 Task: Search one way flight ticket for 5 adults, 1 child, 2 infants in seat and 1 infant on lap in business from Atlanta: Hartsfield-jackson Atlanta International Airport to Fort Wayne: Fort Wayne International Airport on 5-4-2023. Choice of flights is United. Number of bags: 2 checked bags. Price is upto 71000. Outbound departure time preference is 13:45.
Action: Mouse moved to (316, 289)
Screenshot: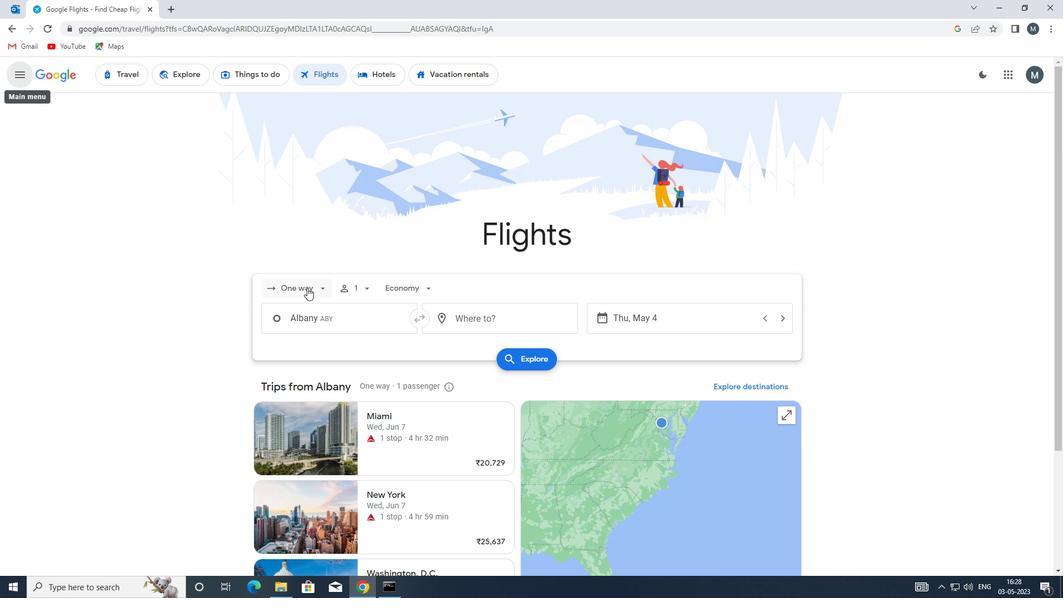 
Action: Mouse pressed left at (316, 289)
Screenshot: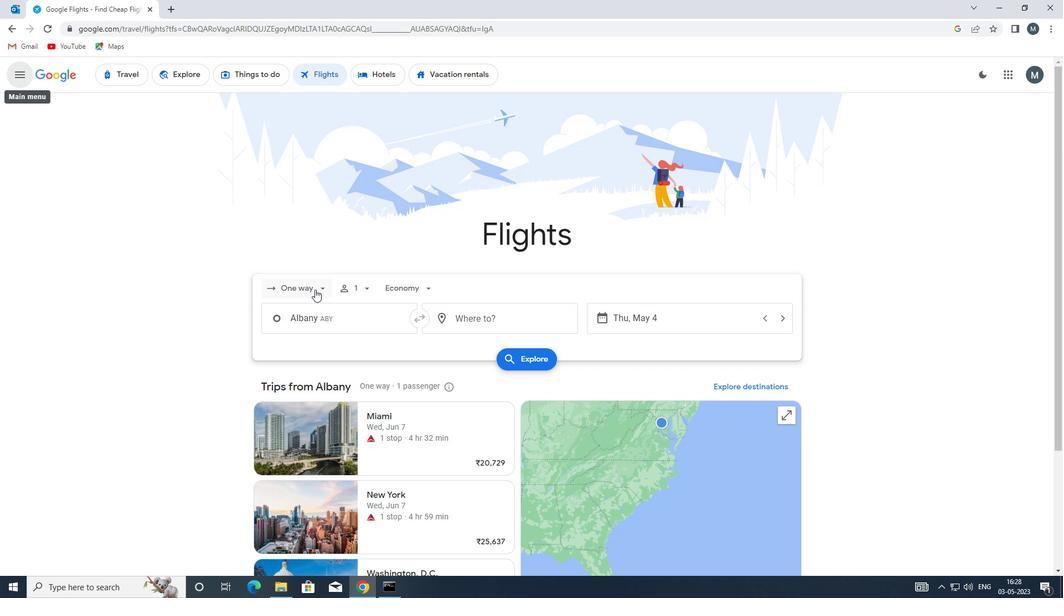 
Action: Mouse moved to (321, 335)
Screenshot: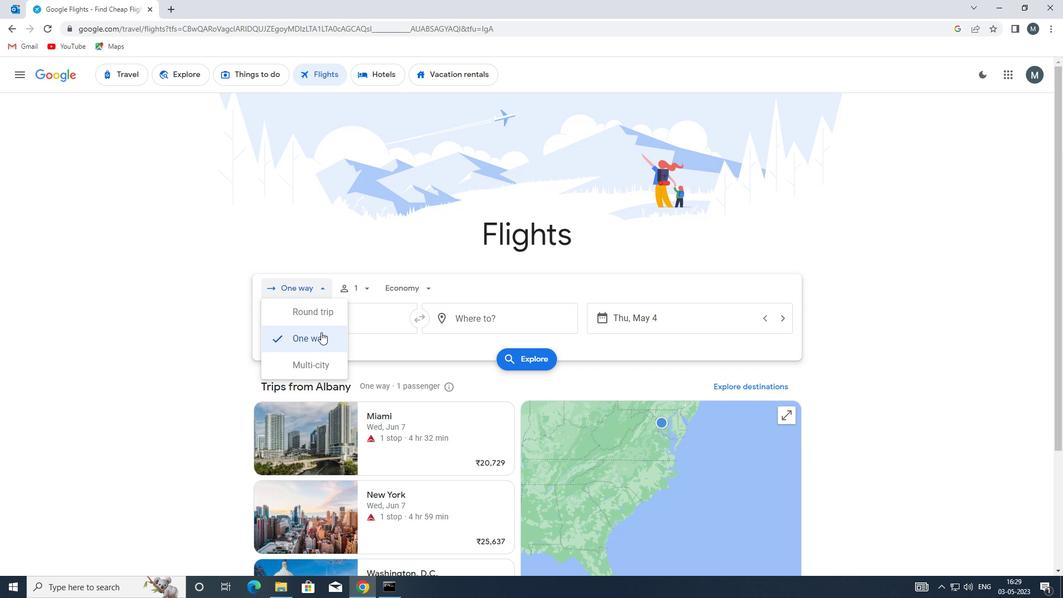 
Action: Mouse pressed left at (321, 335)
Screenshot: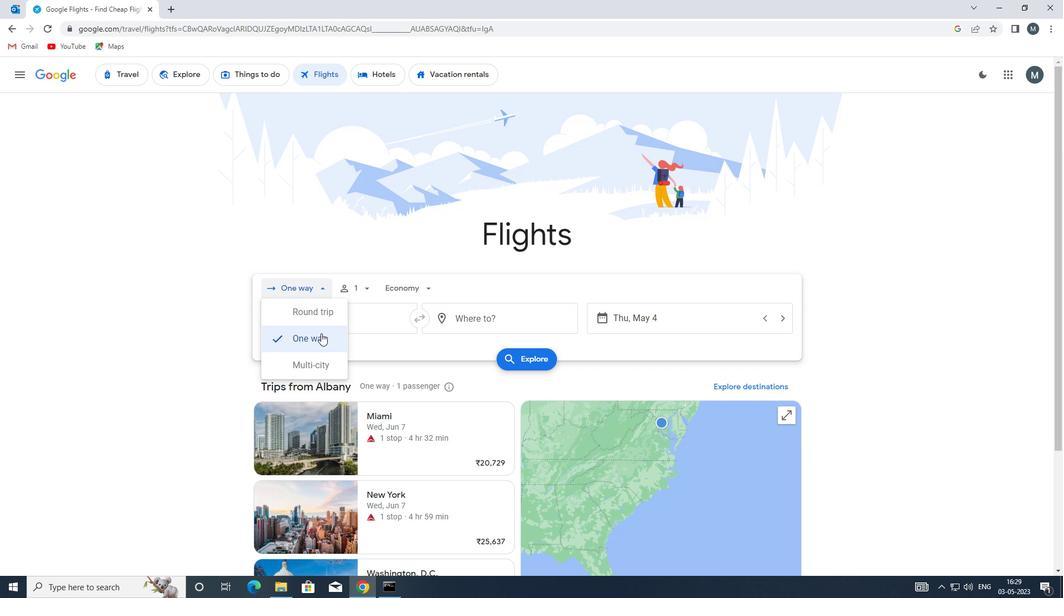 
Action: Mouse moved to (361, 291)
Screenshot: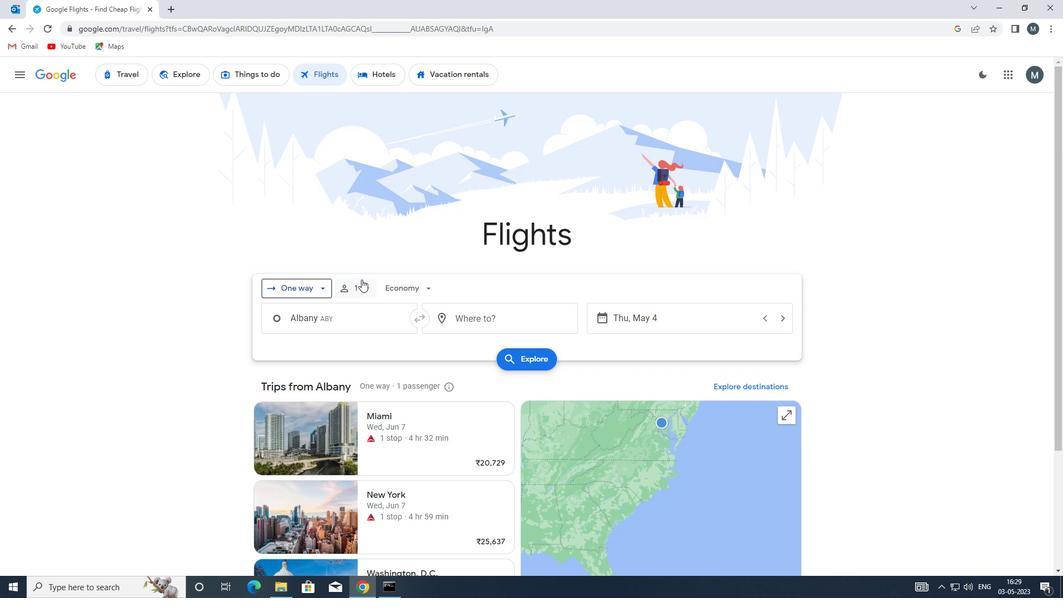 
Action: Mouse pressed left at (361, 291)
Screenshot: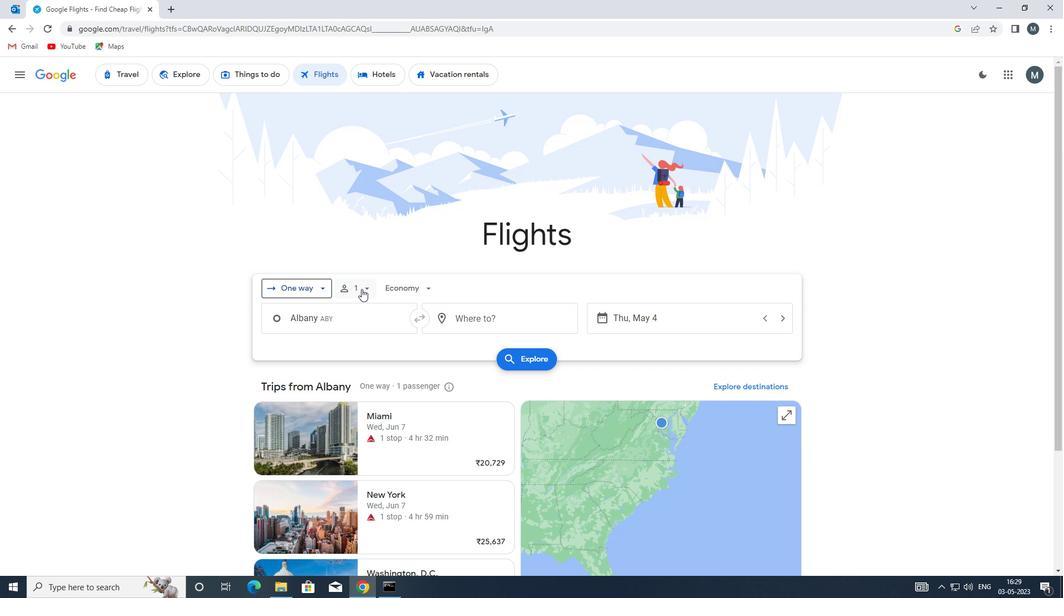 
Action: Mouse moved to (446, 314)
Screenshot: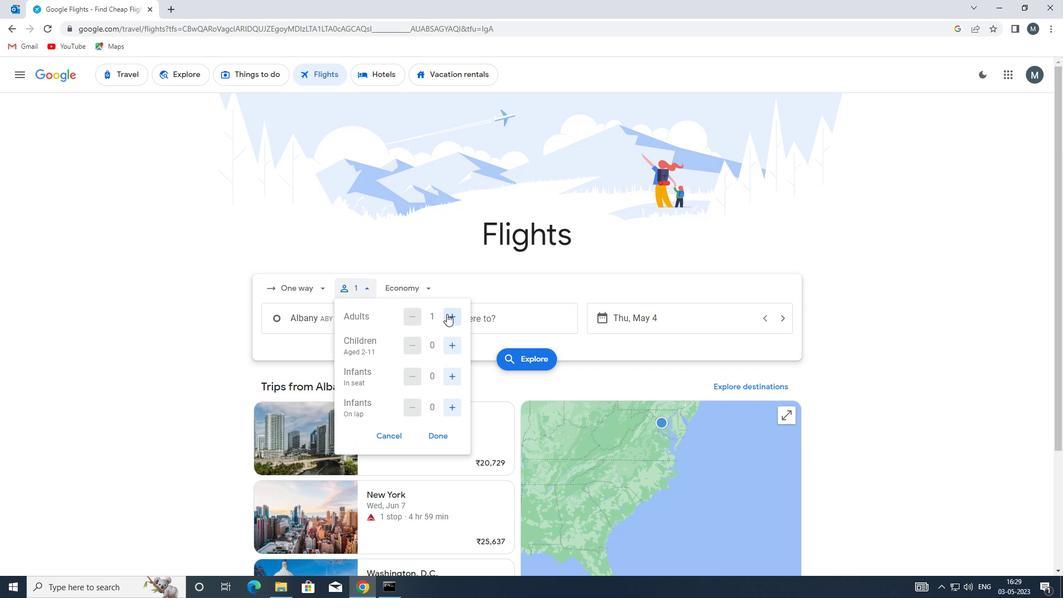 
Action: Mouse pressed left at (446, 314)
Screenshot: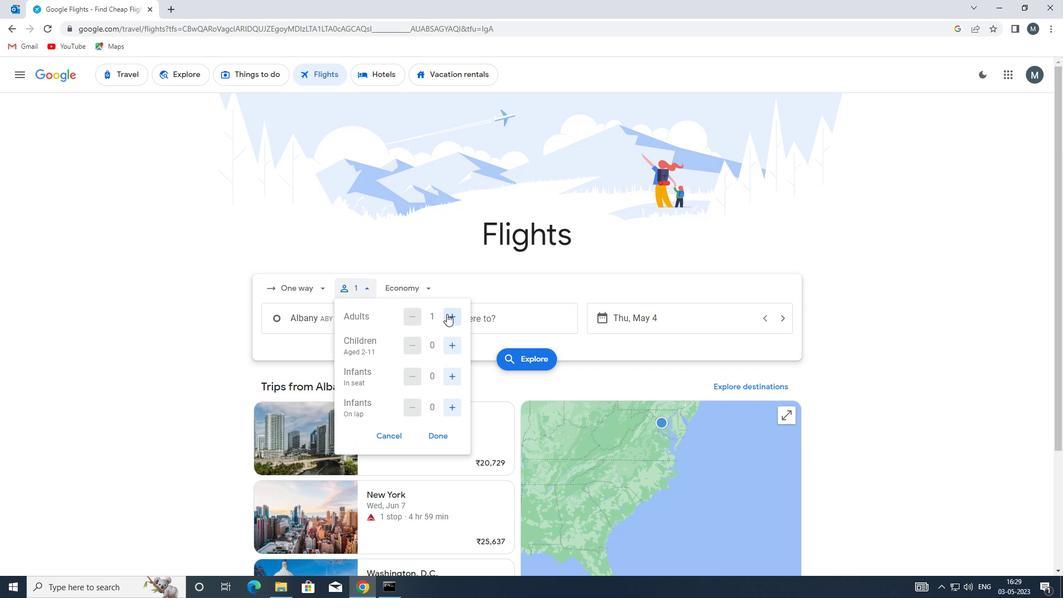 
Action: Mouse moved to (449, 316)
Screenshot: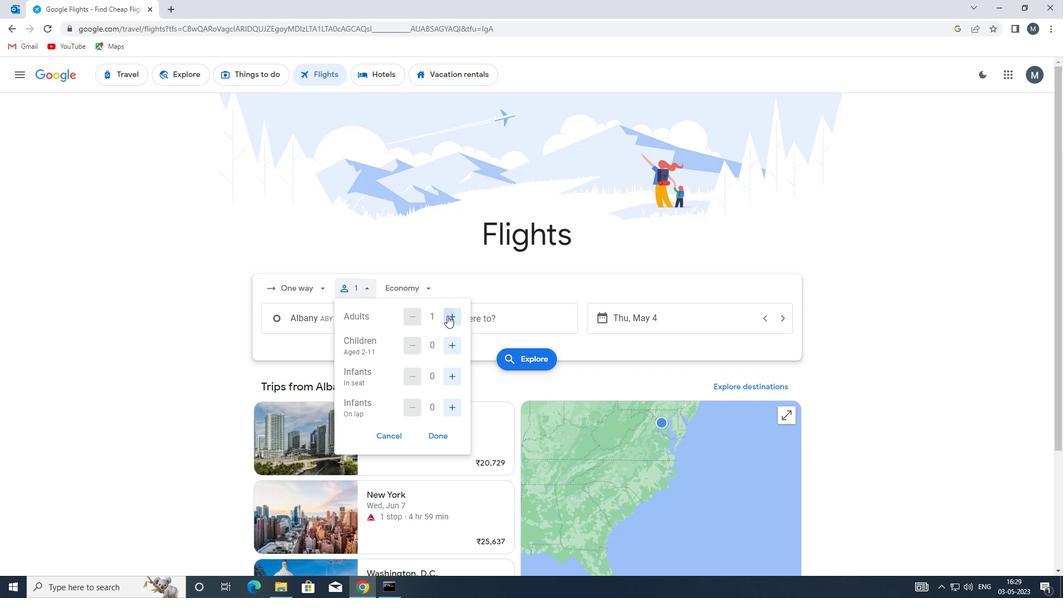 
Action: Mouse pressed left at (449, 316)
Screenshot: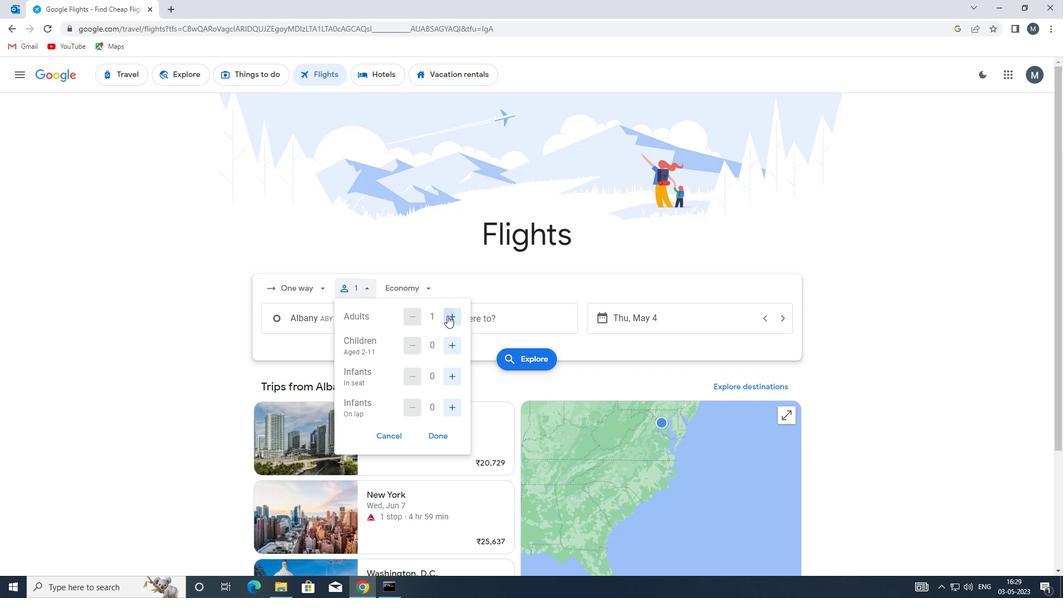 
Action: Mouse moved to (450, 317)
Screenshot: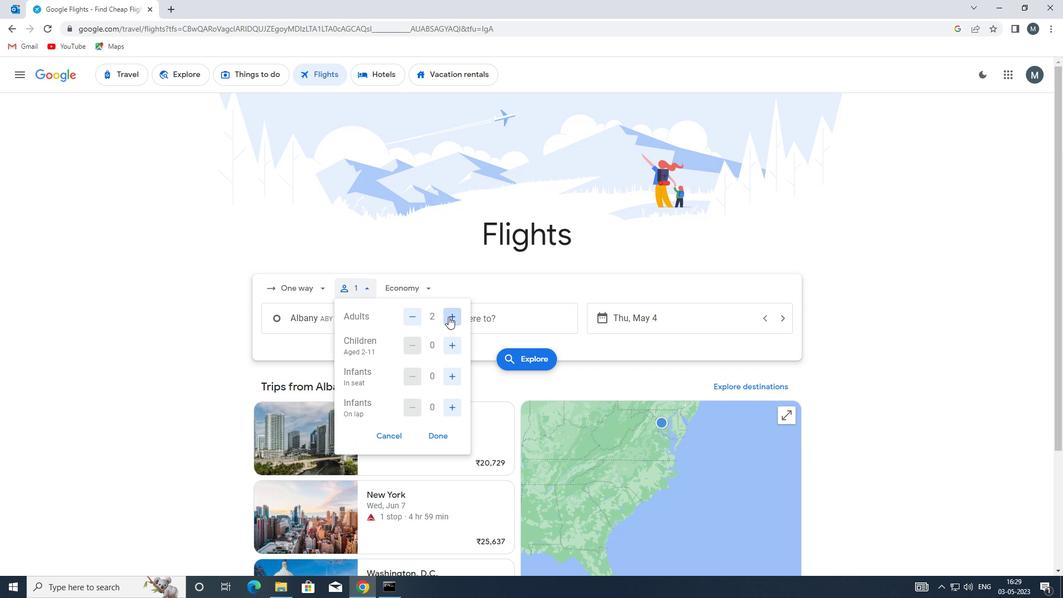 
Action: Mouse pressed left at (450, 317)
Screenshot: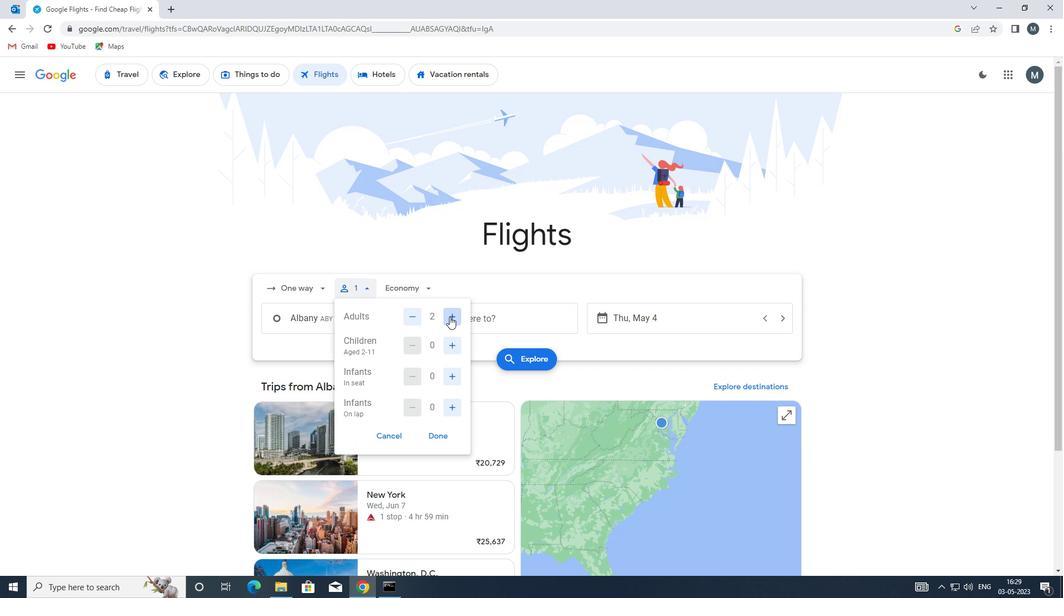 
Action: Mouse moved to (453, 317)
Screenshot: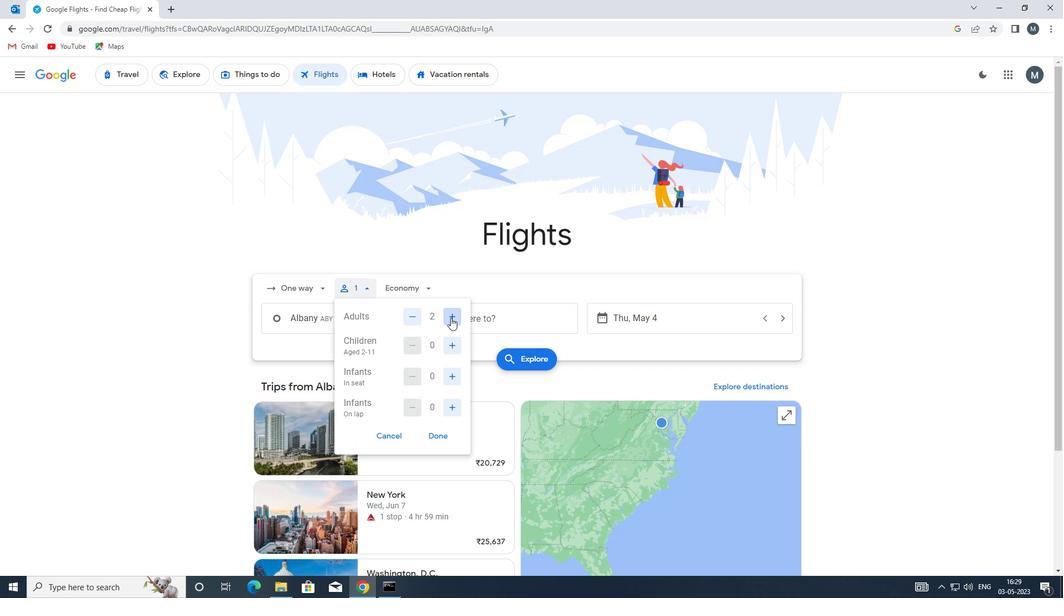 
Action: Mouse pressed left at (453, 317)
Screenshot: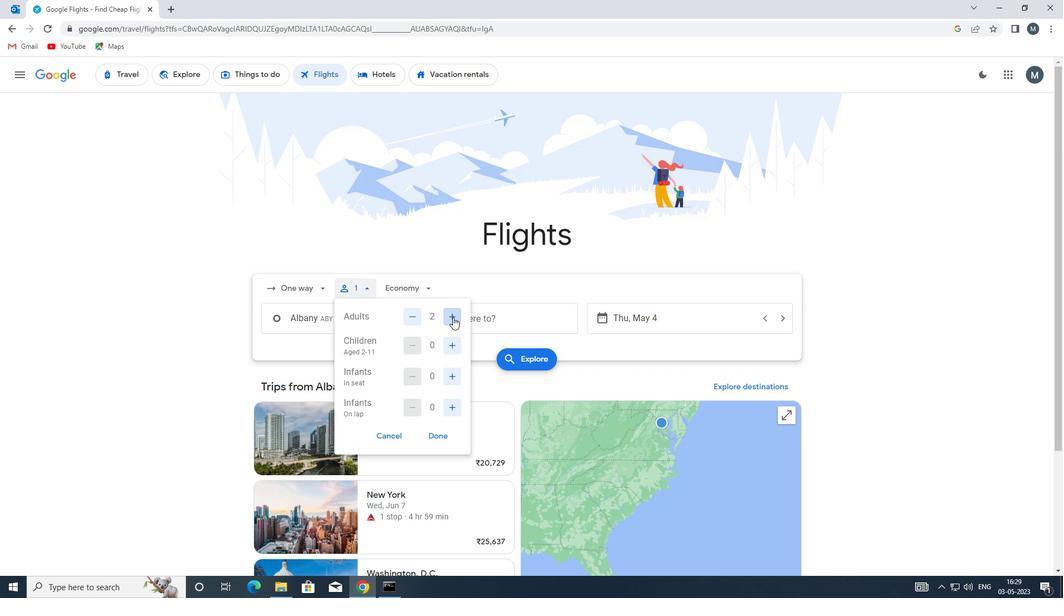 
Action: Mouse moved to (451, 345)
Screenshot: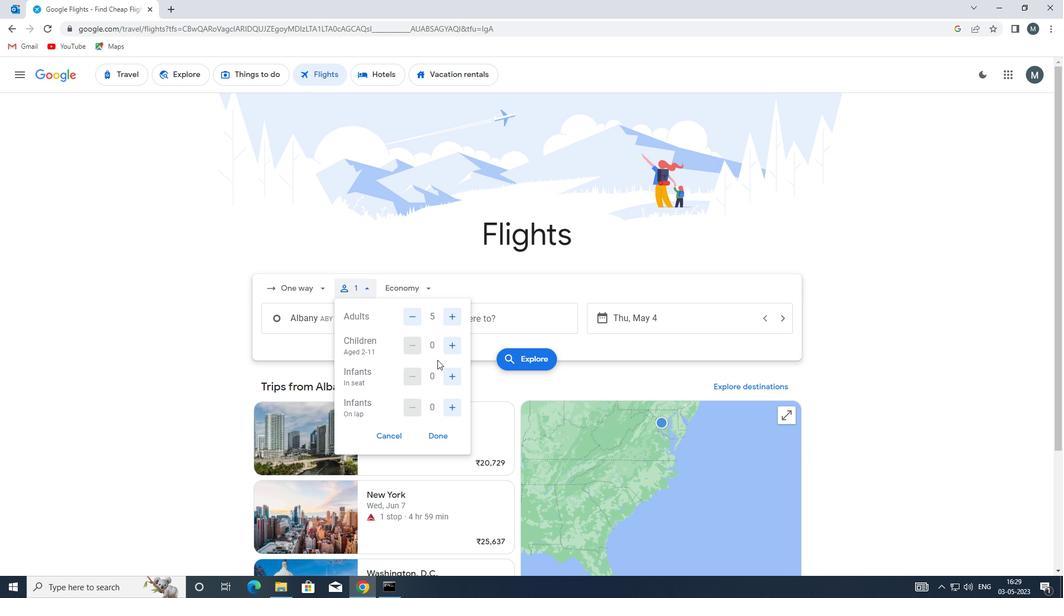 
Action: Mouse pressed left at (451, 345)
Screenshot: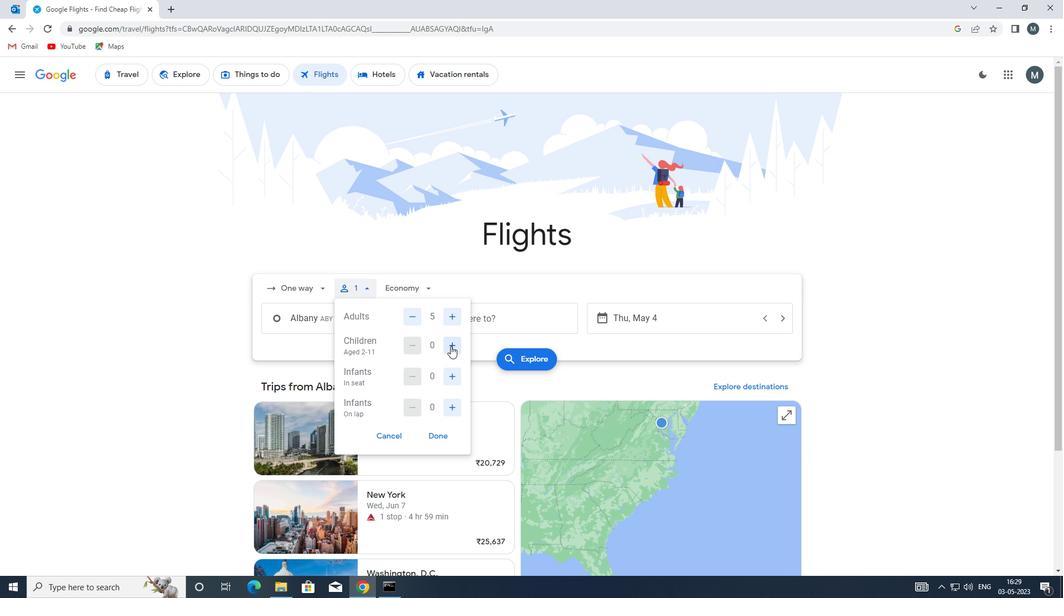 
Action: Mouse moved to (457, 375)
Screenshot: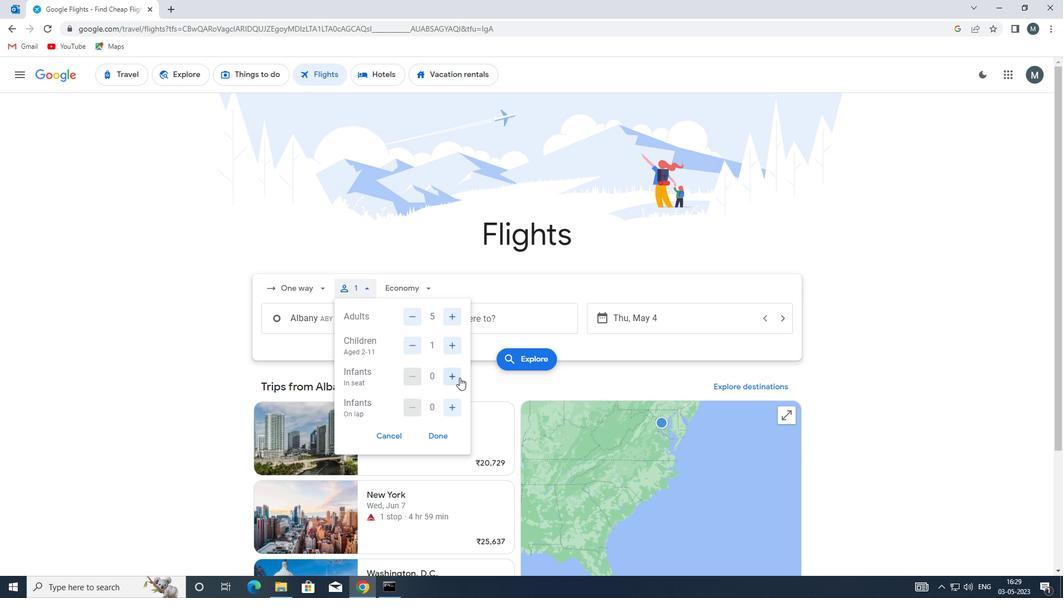 
Action: Mouse pressed left at (457, 375)
Screenshot: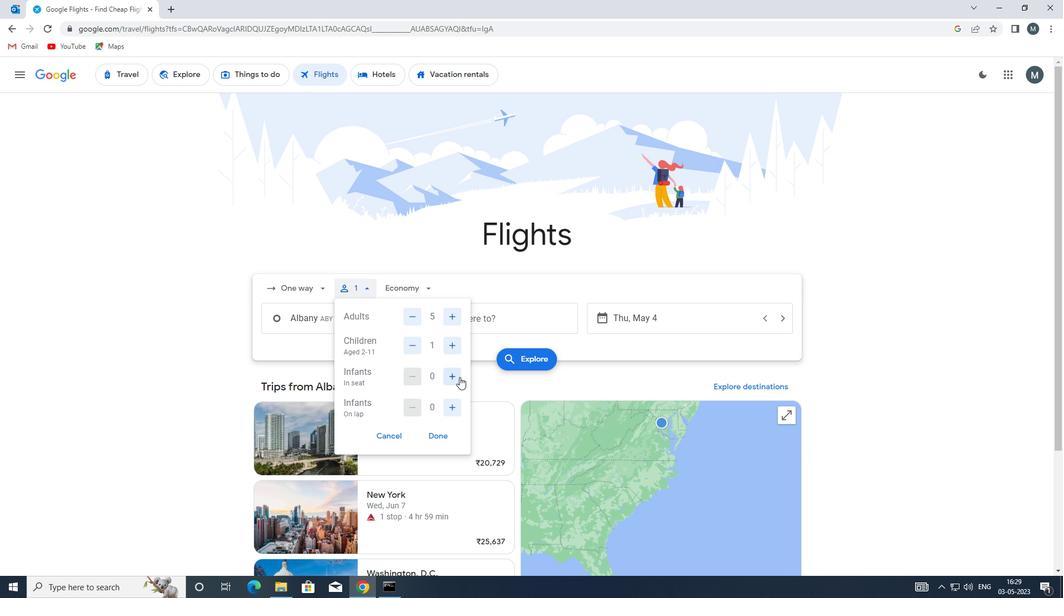 
Action: Mouse pressed left at (457, 375)
Screenshot: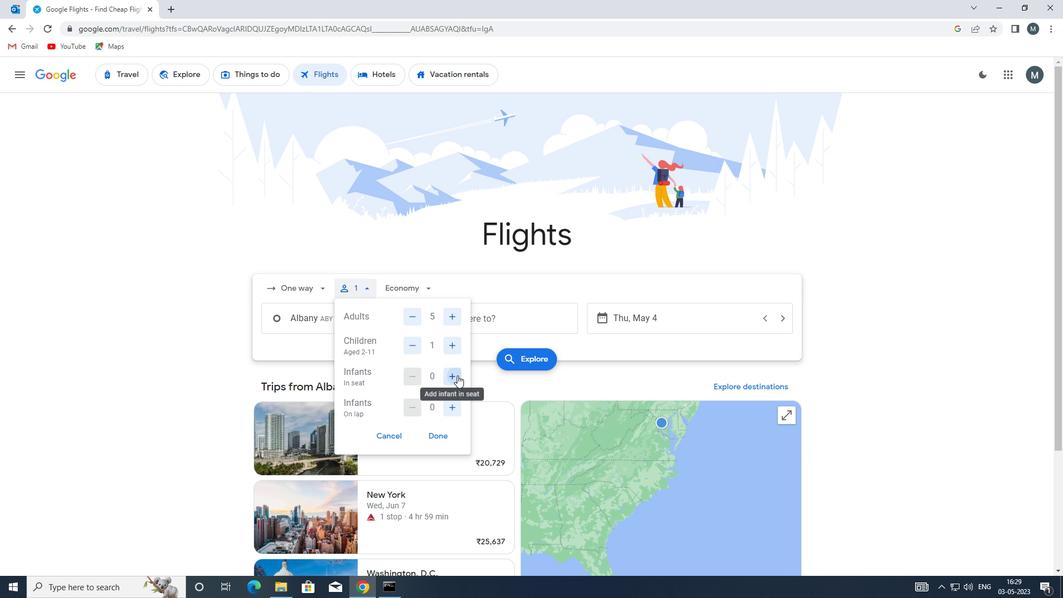 
Action: Mouse moved to (453, 404)
Screenshot: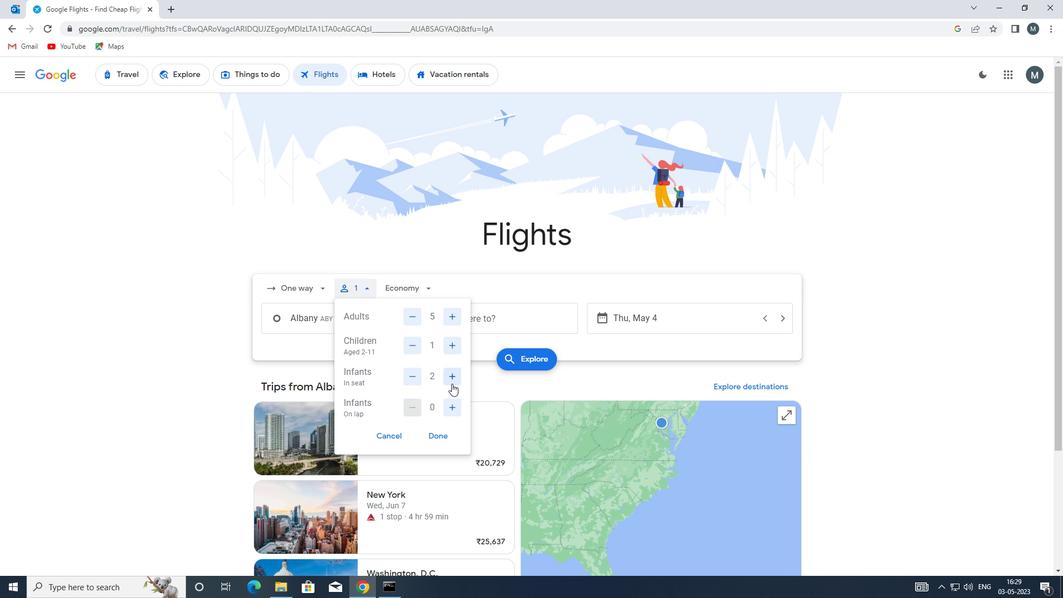 
Action: Mouse pressed left at (453, 404)
Screenshot: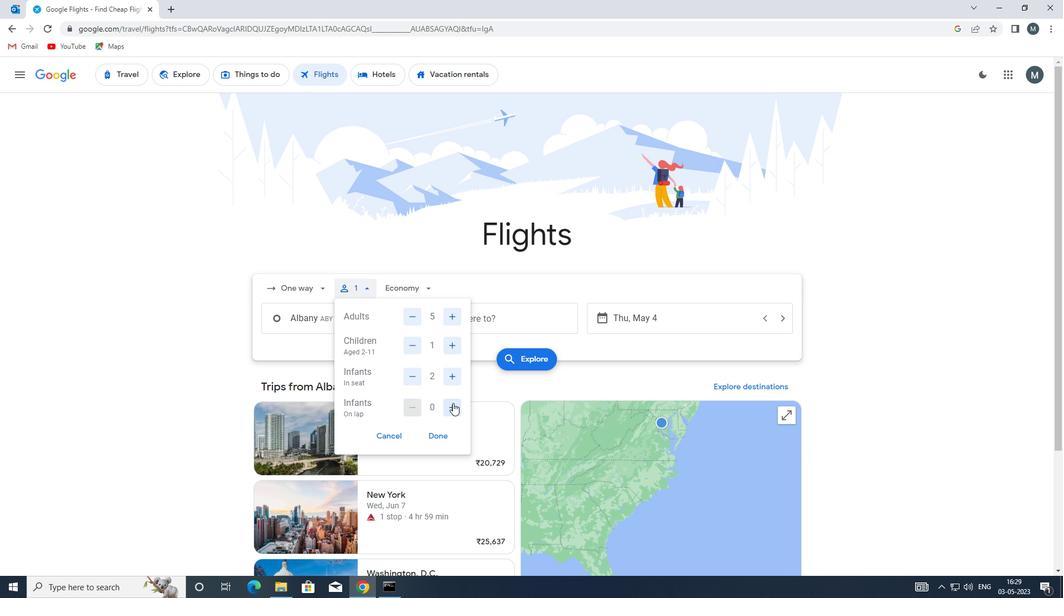 
Action: Mouse moved to (435, 438)
Screenshot: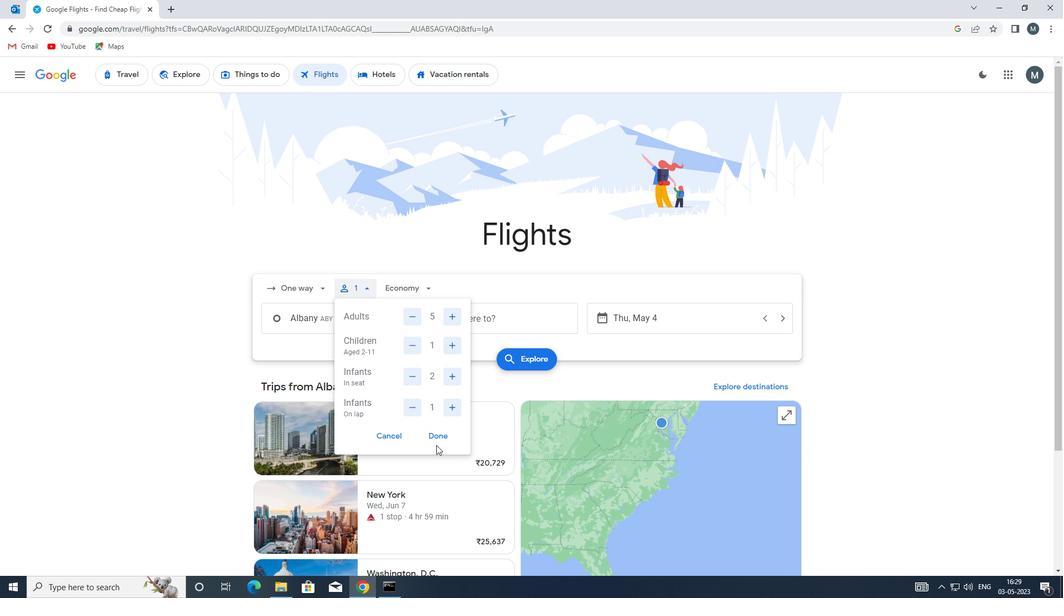 
Action: Mouse pressed left at (435, 438)
Screenshot: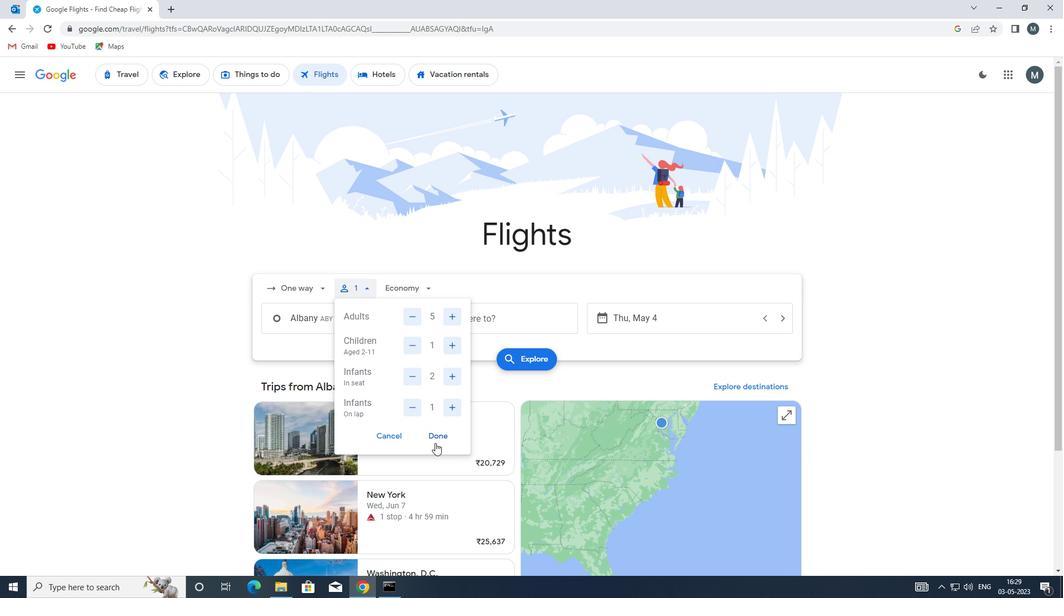 
Action: Mouse moved to (425, 286)
Screenshot: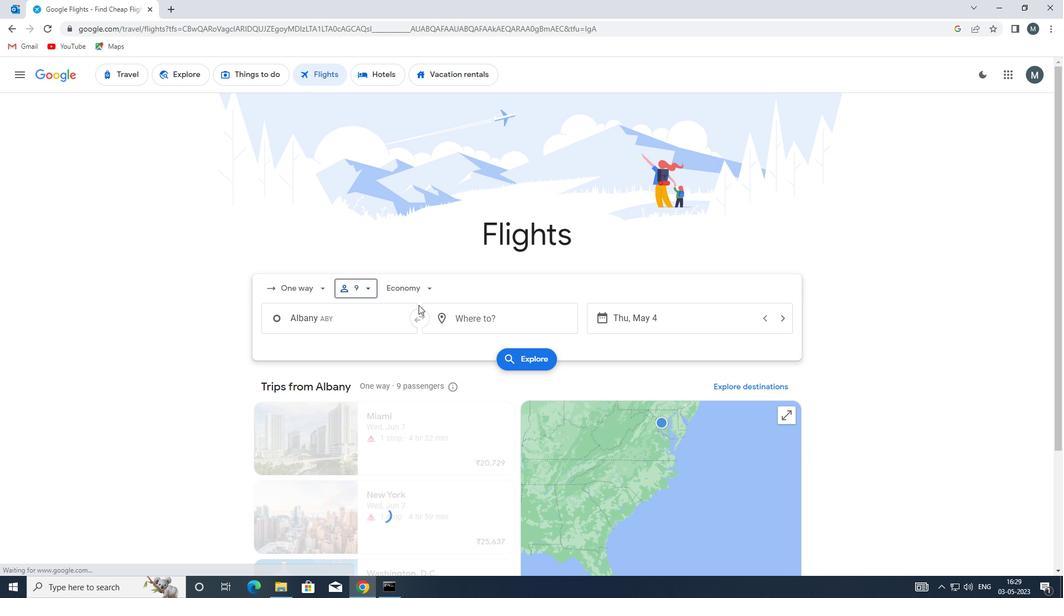 
Action: Mouse pressed left at (425, 286)
Screenshot: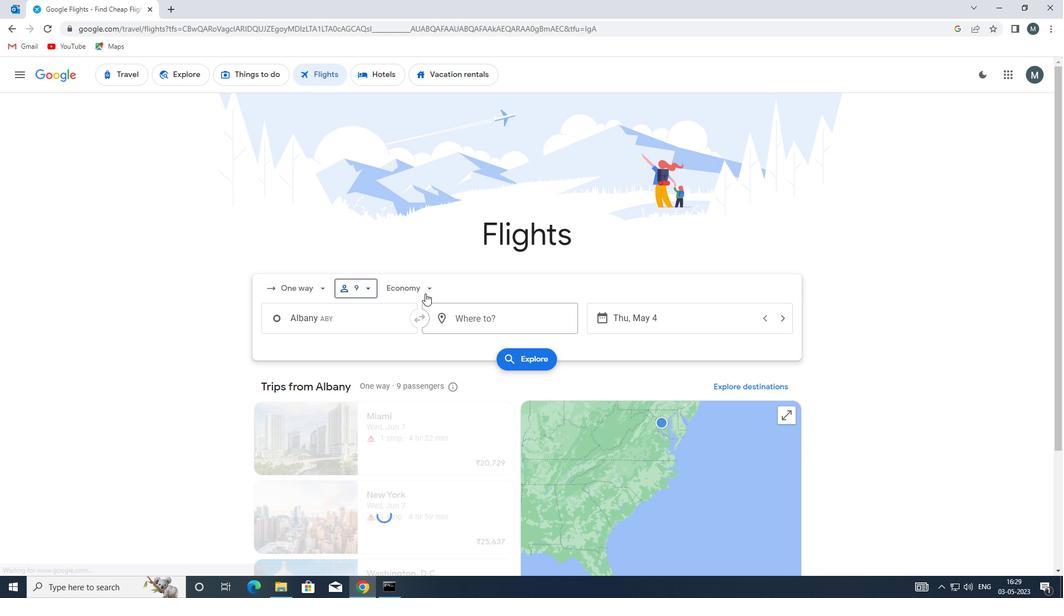 
Action: Mouse moved to (430, 367)
Screenshot: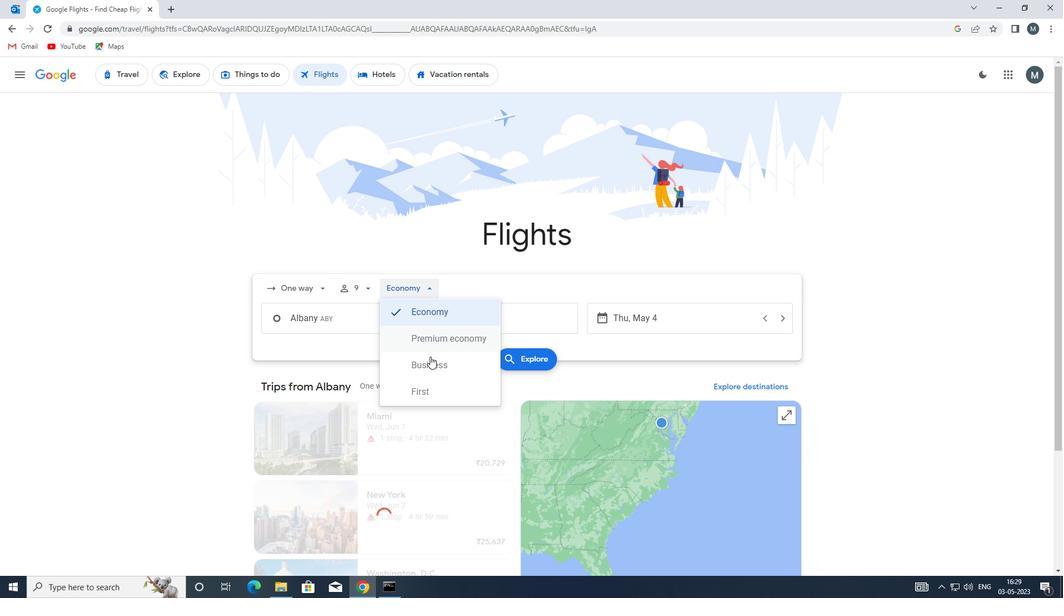 
Action: Mouse pressed left at (430, 367)
Screenshot: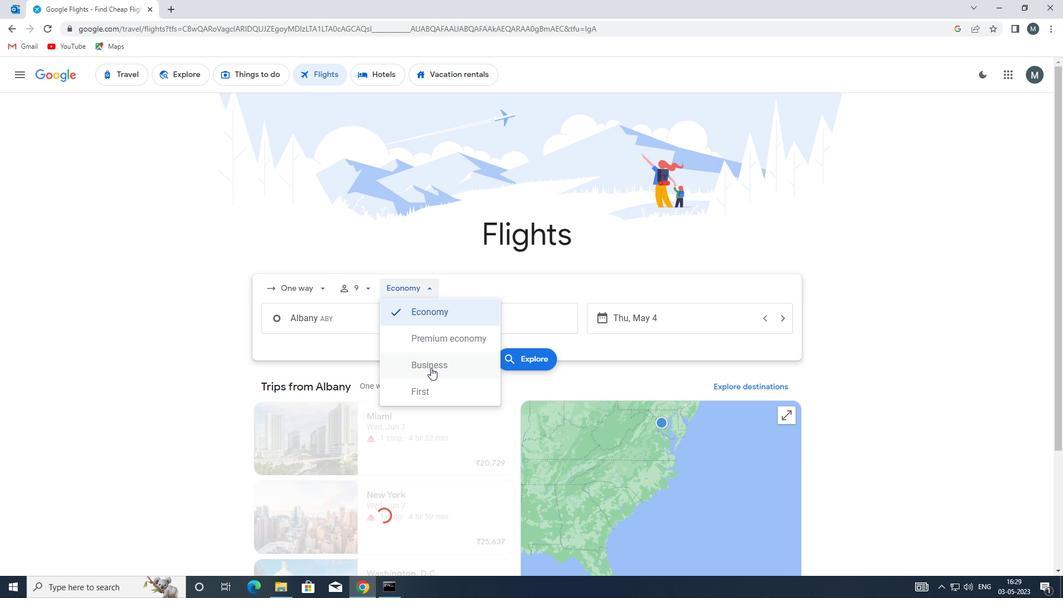 
Action: Mouse moved to (357, 322)
Screenshot: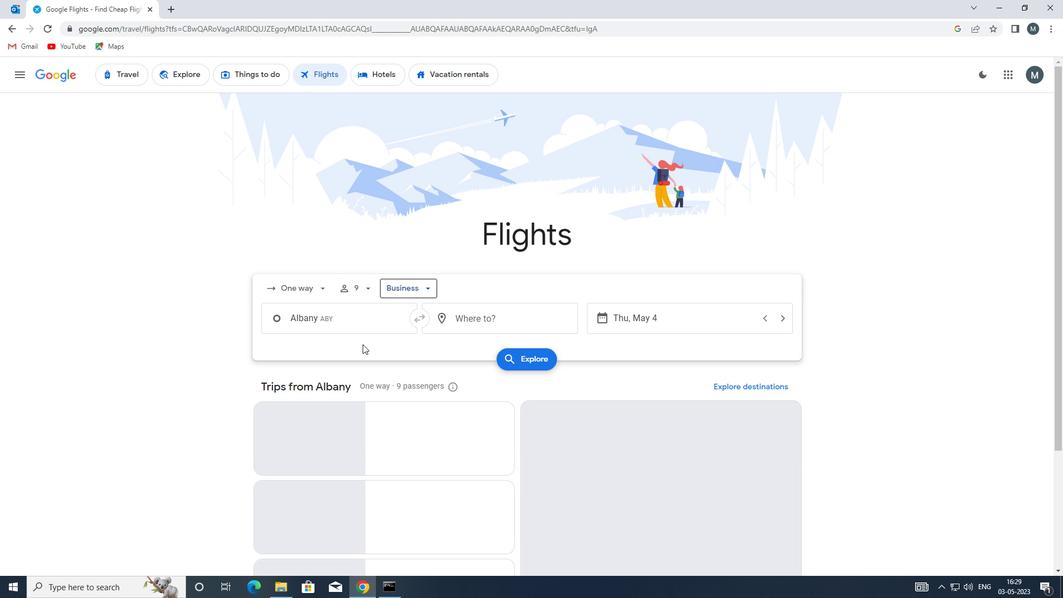 
Action: Mouse pressed left at (357, 322)
Screenshot: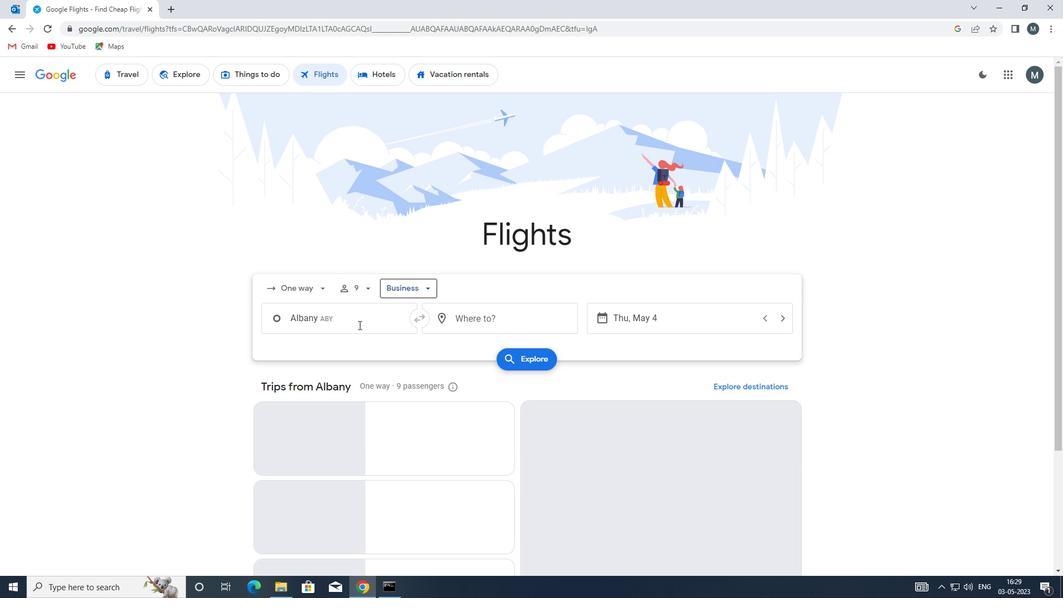 
Action: Key pressed atl
Screenshot: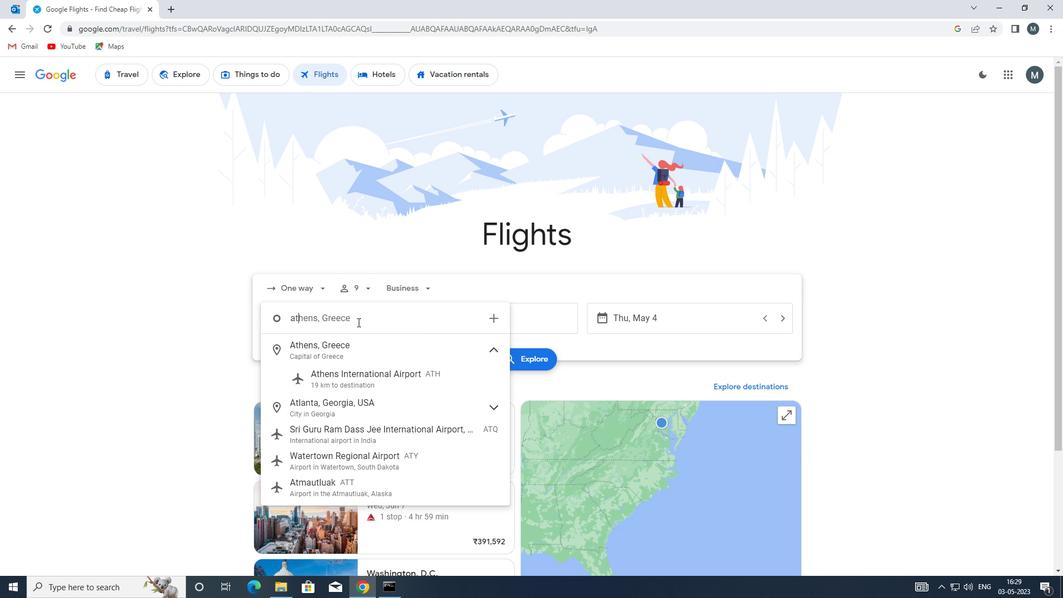 
Action: Mouse moved to (354, 351)
Screenshot: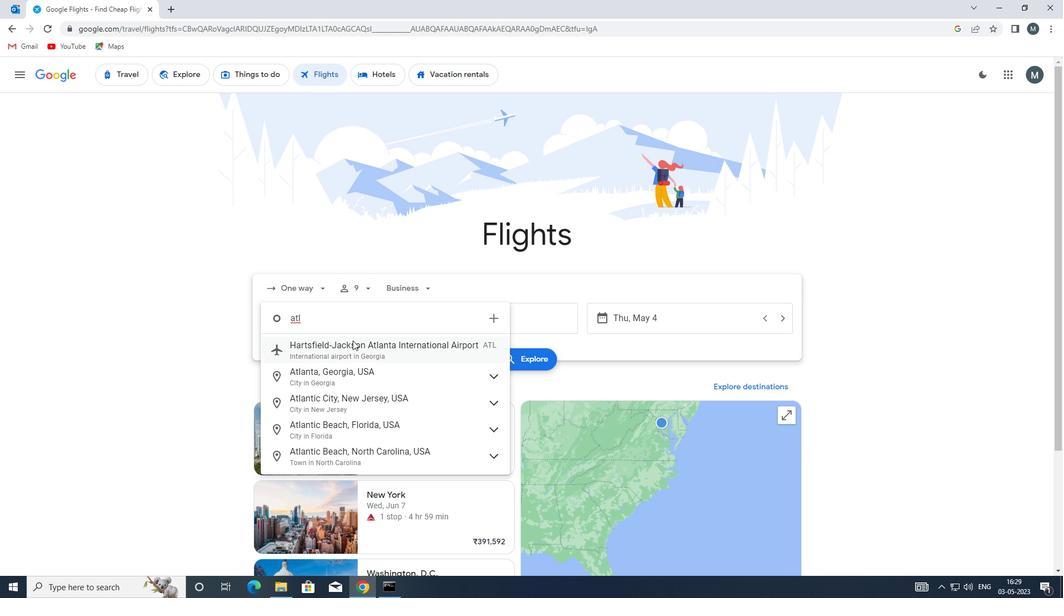 
Action: Mouse pressed left at (354, 351)
Screenshot: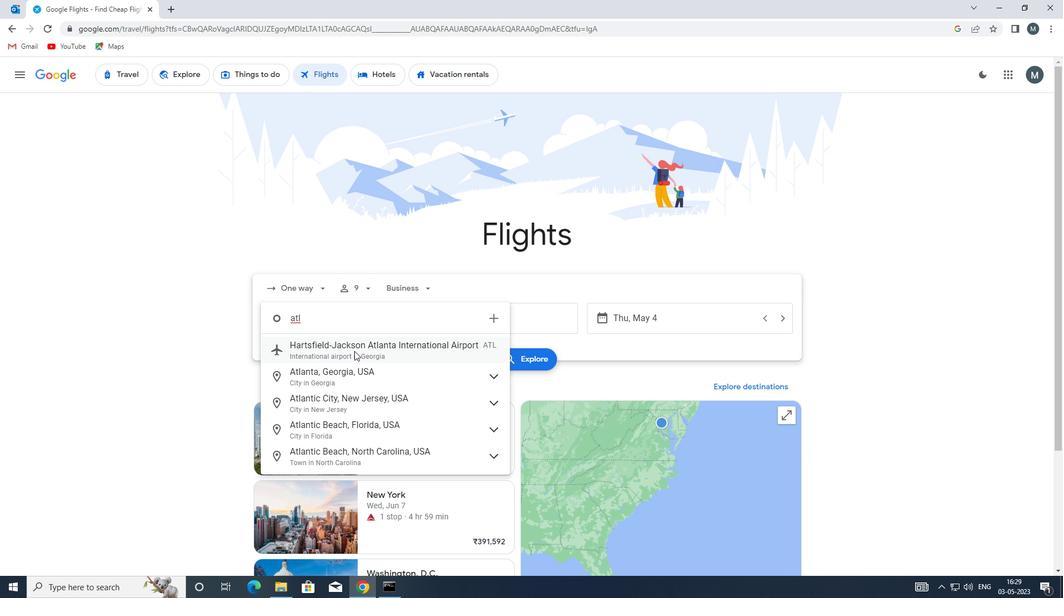 
Action: Mouse moved to (464, 322)
Screenshot: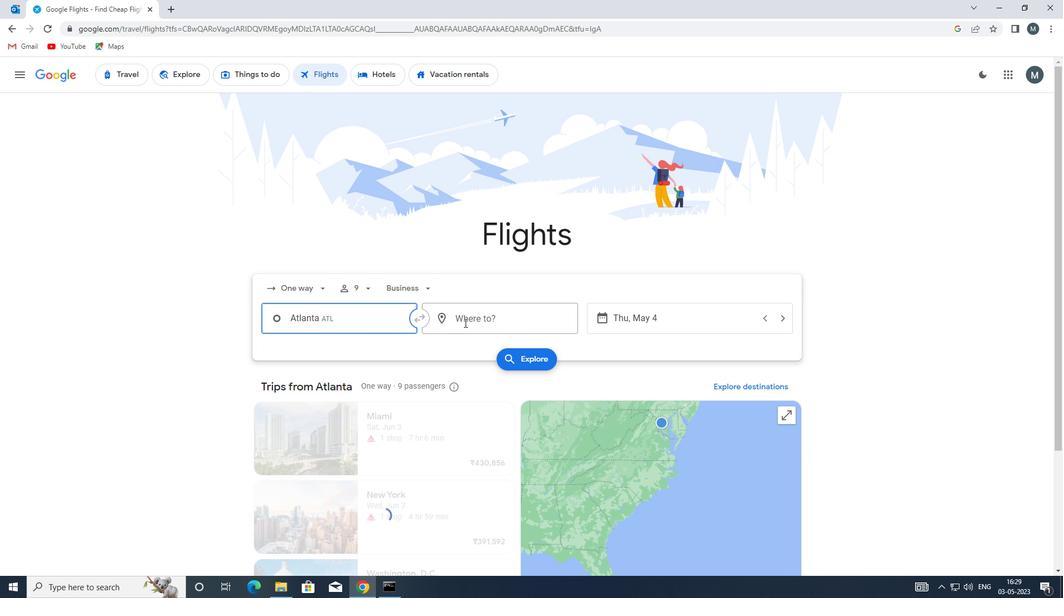 
Action: Mouse pressed left at (464, 322)
Screenshot: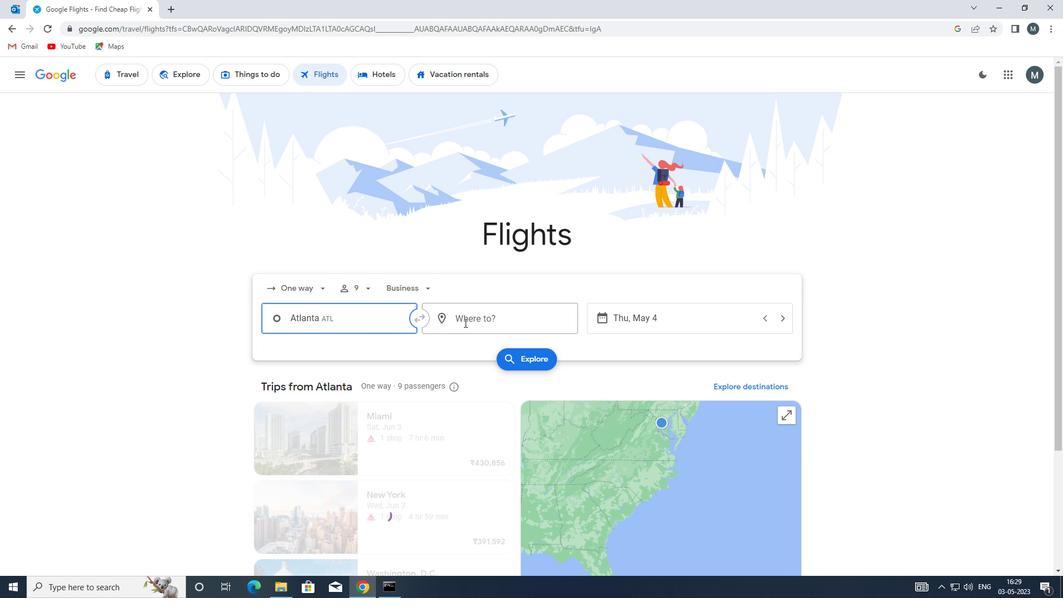 
Action: Key pressed fwa
Screenshot: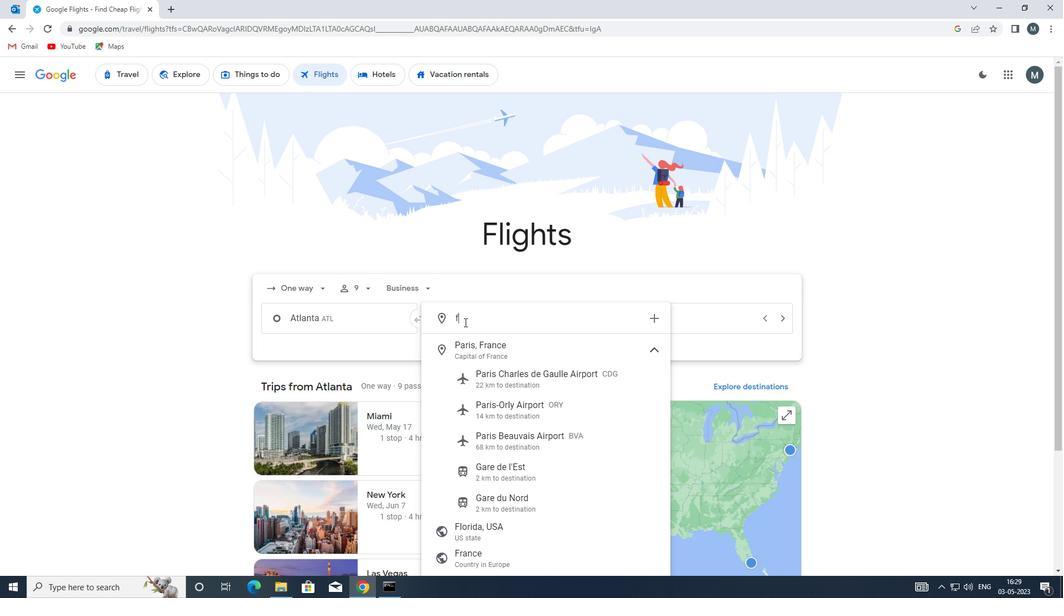 
Action: Mouse moved to (521, 347)
Screenshot: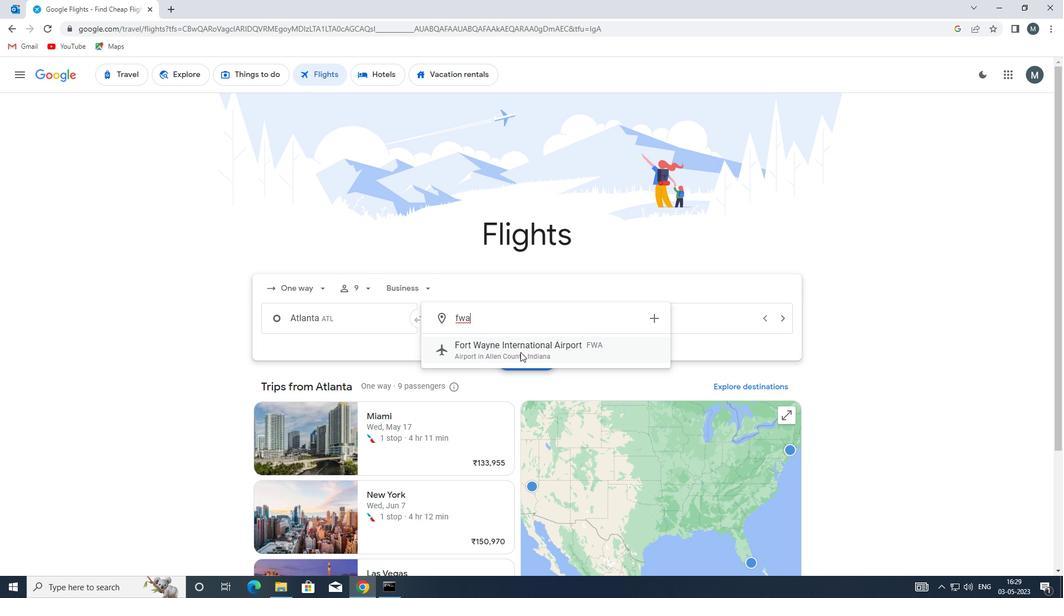 
Action: Mouse pressed left at (521, 347)
Screenshot: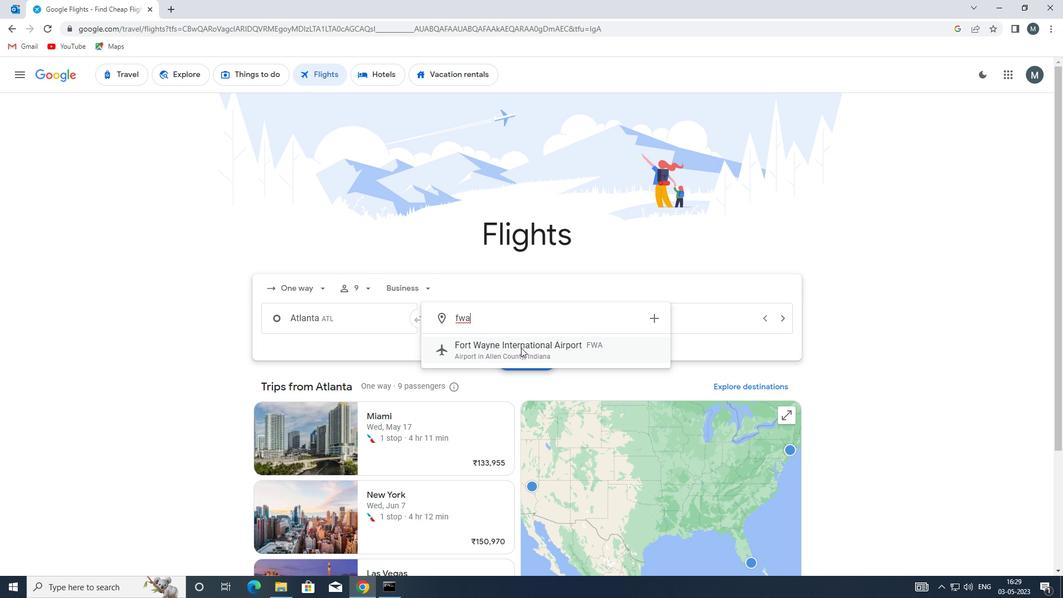 
Action: Mouse moved to (609, 319)
Screenshot: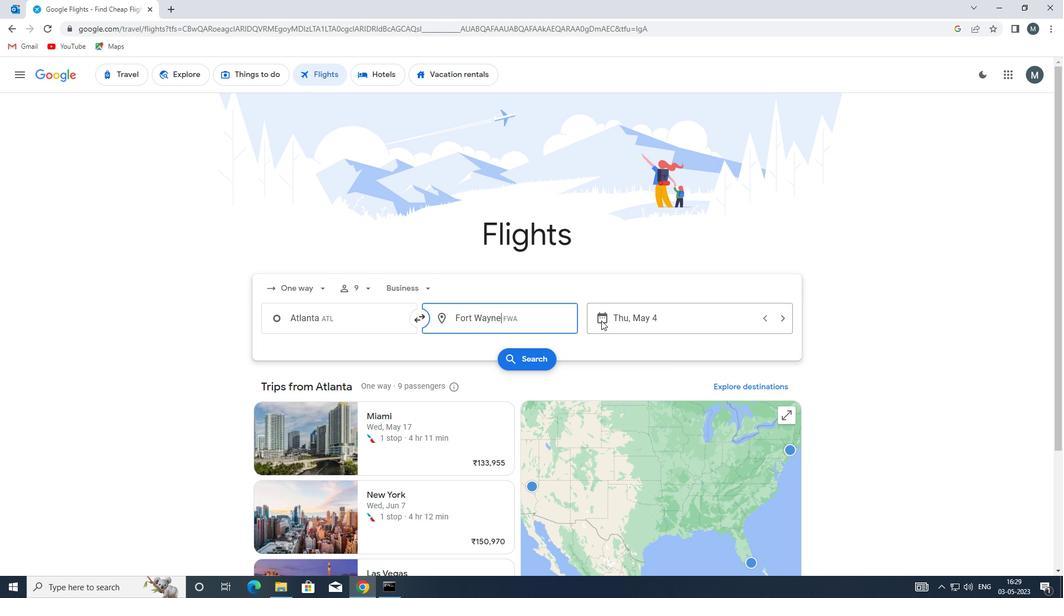 
Action: Mouse pressed left at (609, 319)
Screenshot: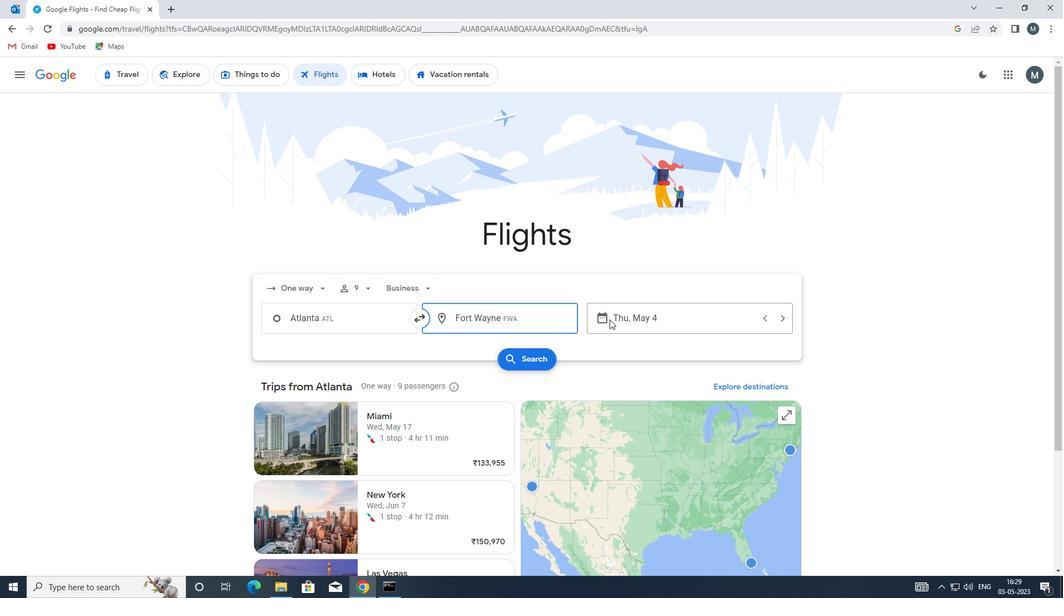 
Action: Mouse moved to (512, 374)
Screenshot: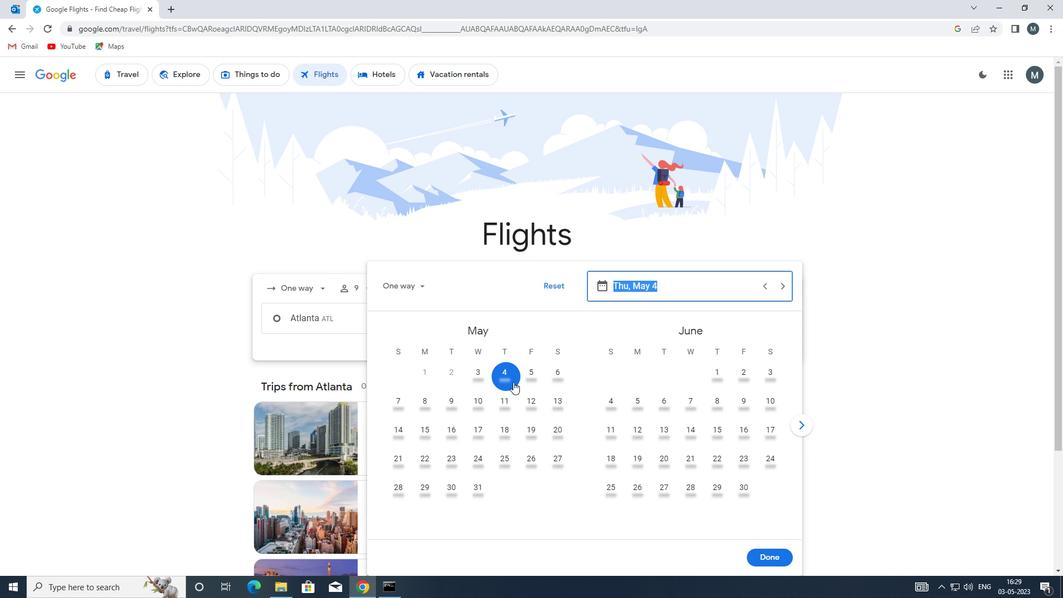 
Action: Mouse pressed left at (512, 374)
Screenshot: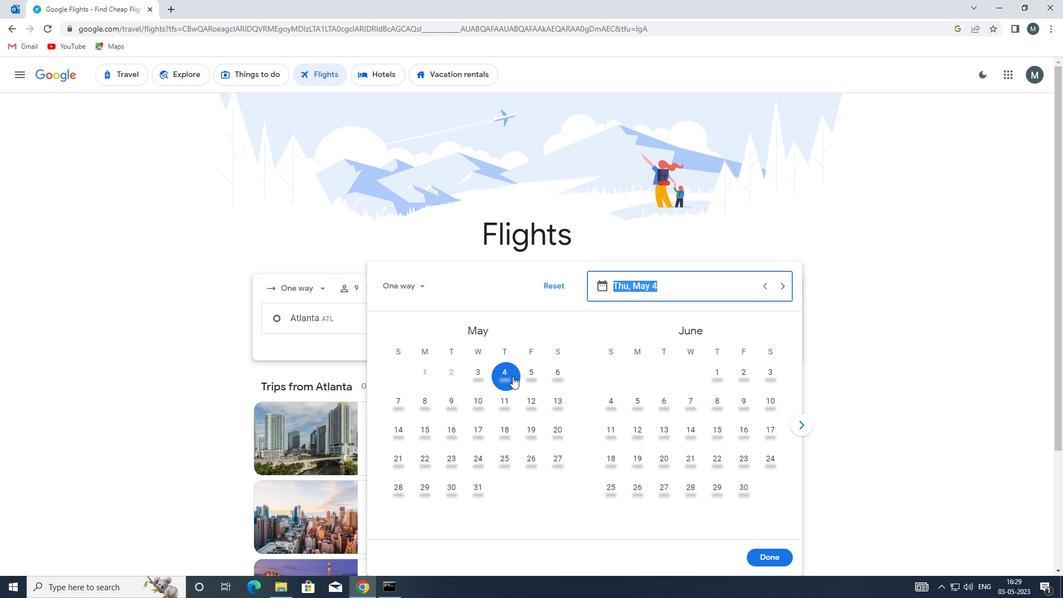 
Action: Mouse moved to (773, 554)
Screenshot: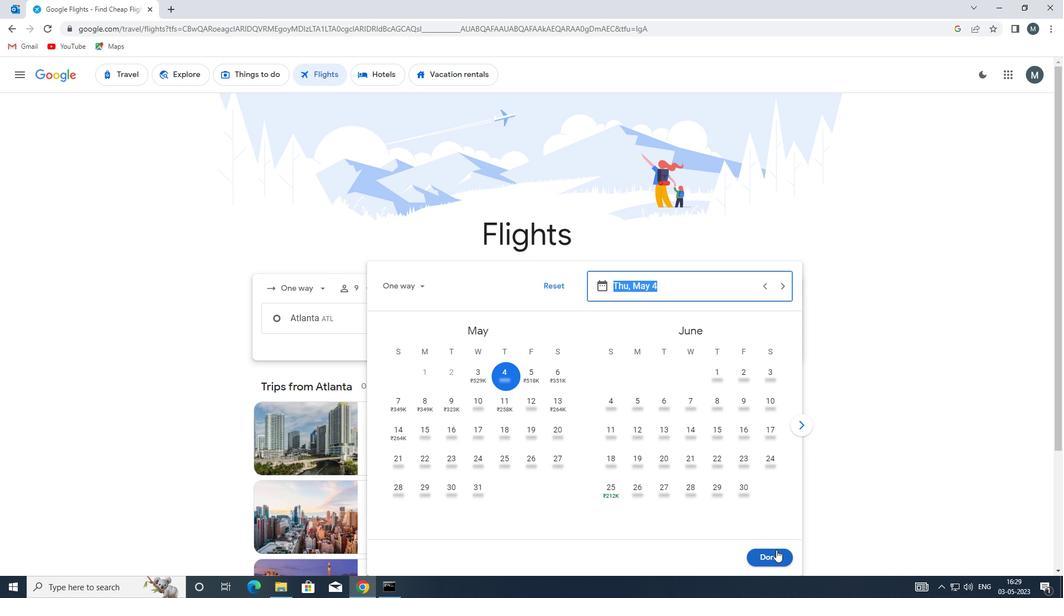 
Action: Mouse pressed left at (773, 554)
Screenshot: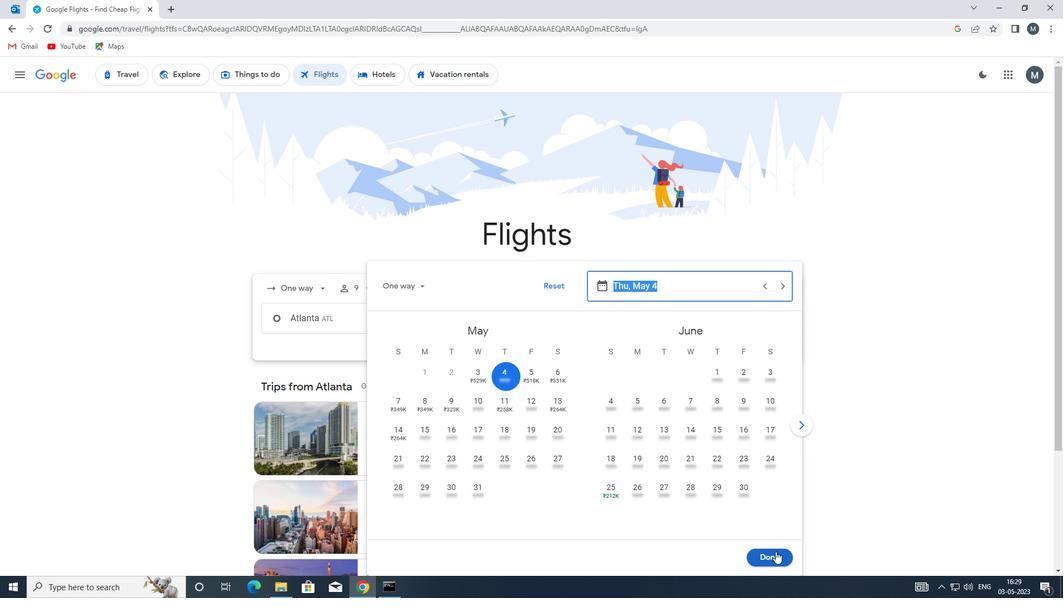
Action: Mouse moved to (536, 362)
Screenshot: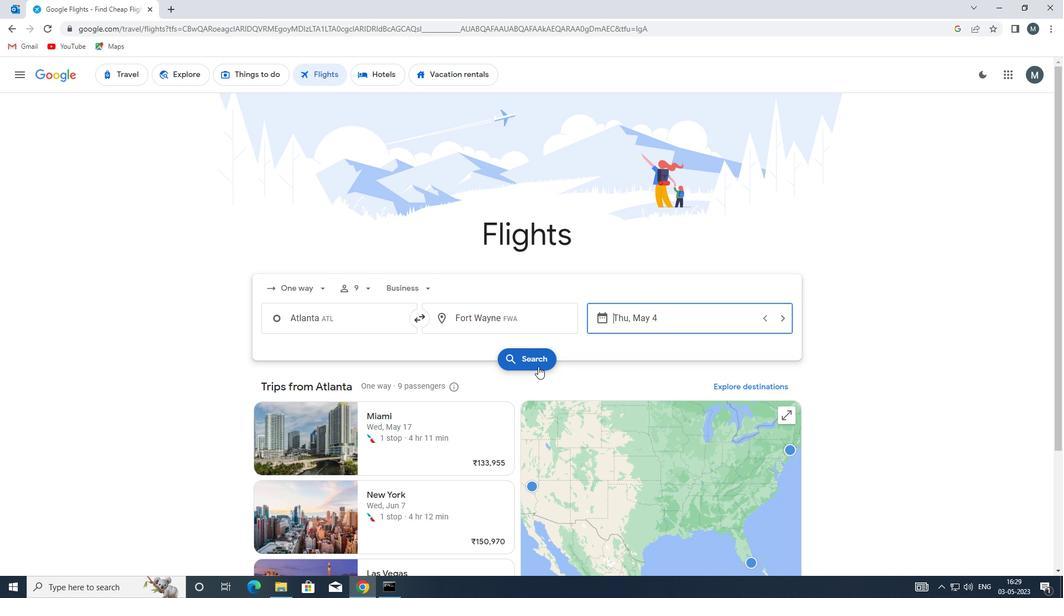 
Action: Mouse pressed left at (536, 362)
Screenshot: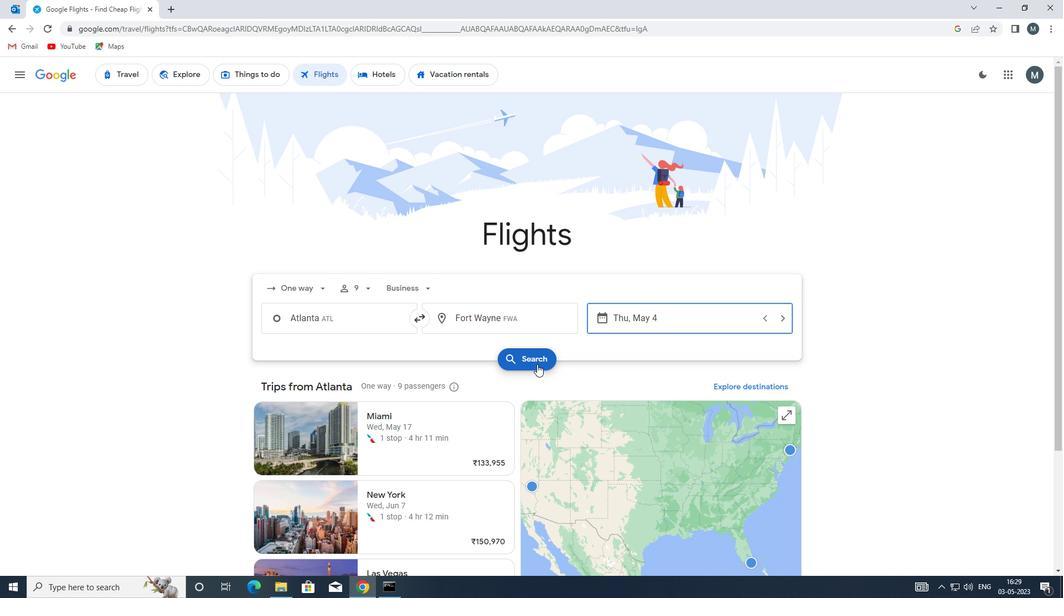 
Action: Mouse moved to (278, 175)
Screenshot: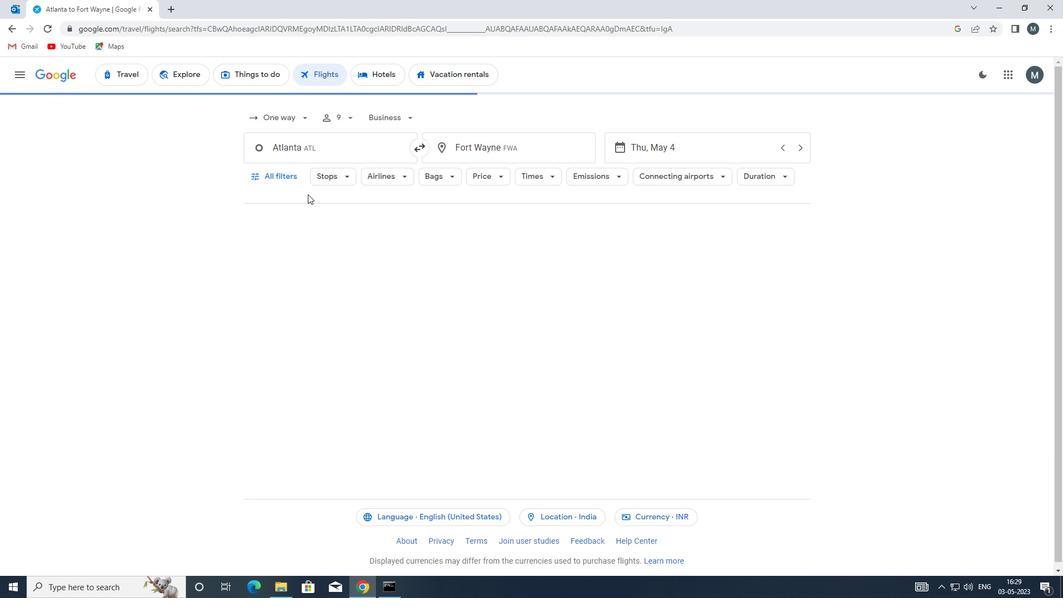 
Action: Mouse pressed left at (278, 175)
Screenshot: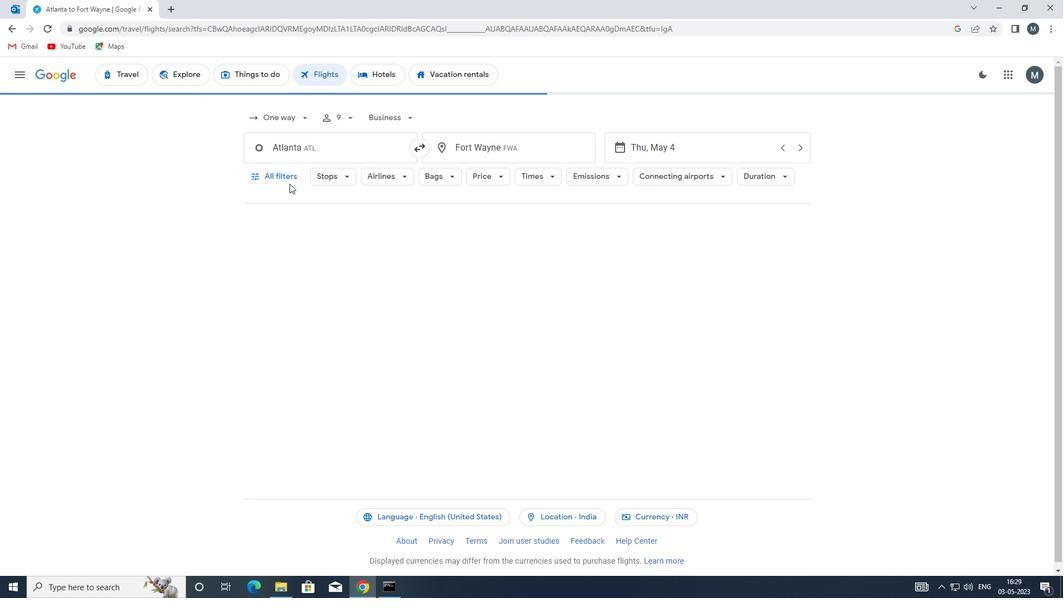 
Action: Mouse moved to (332, 292)
Screenshot: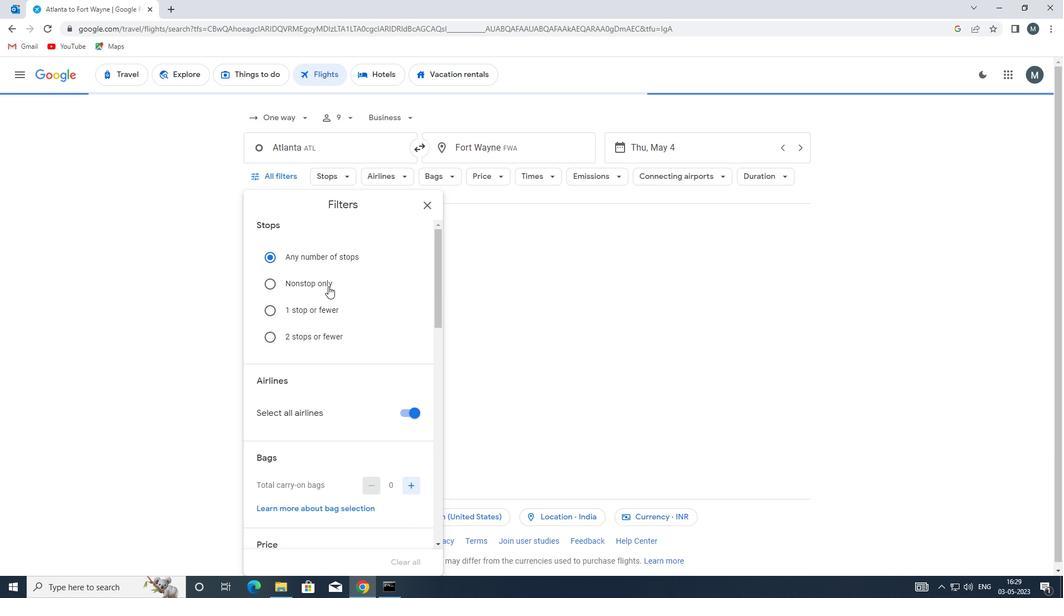 
Action: Mouse scrolled (332, 292) with delta (0, 0)
Screenshot: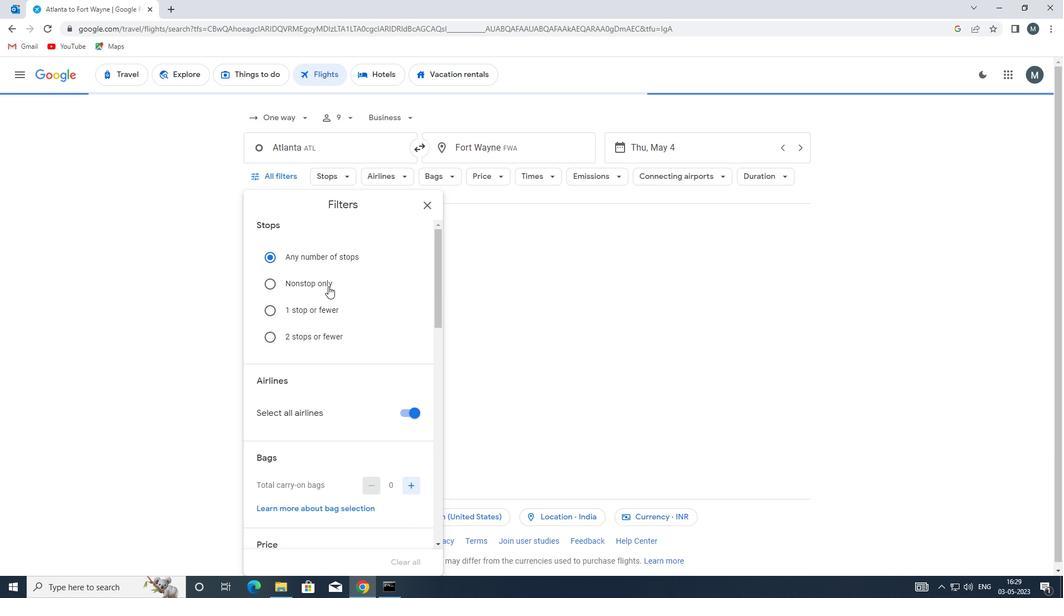 
Action: Mouse moved to (332, 299)
Screenshot: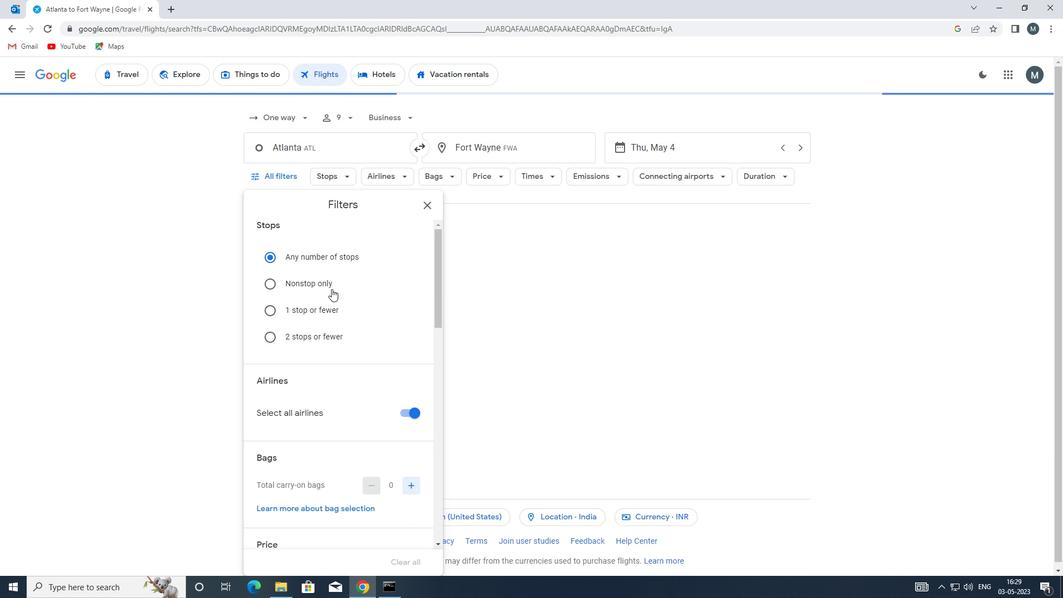 
Action: Mouse scrolled (332, 298) with delta (0, 0)
Screenshot: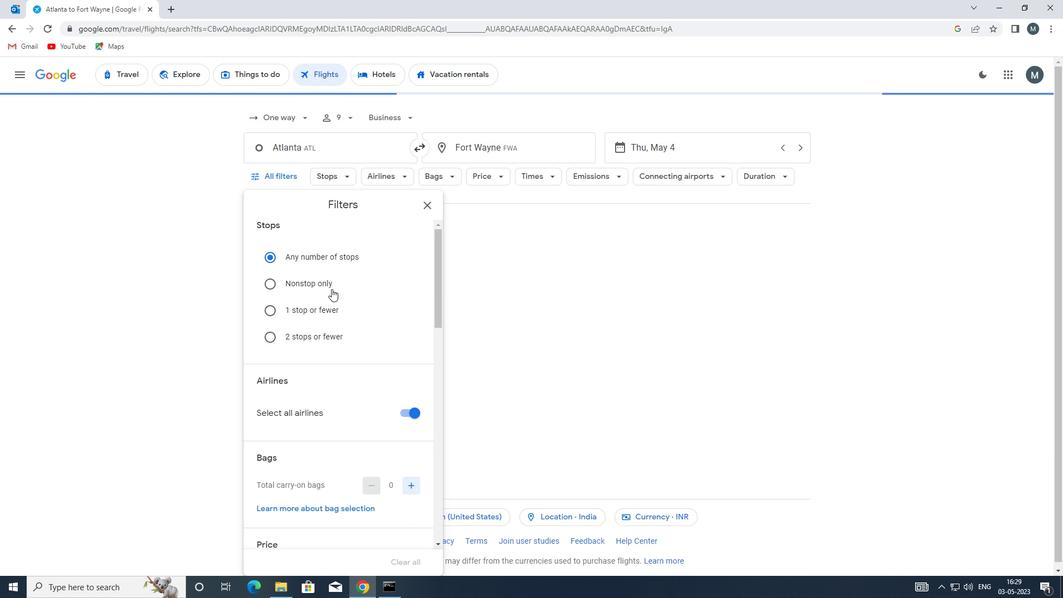 
Action: Mouse moved to (404, 303)
Screenshot: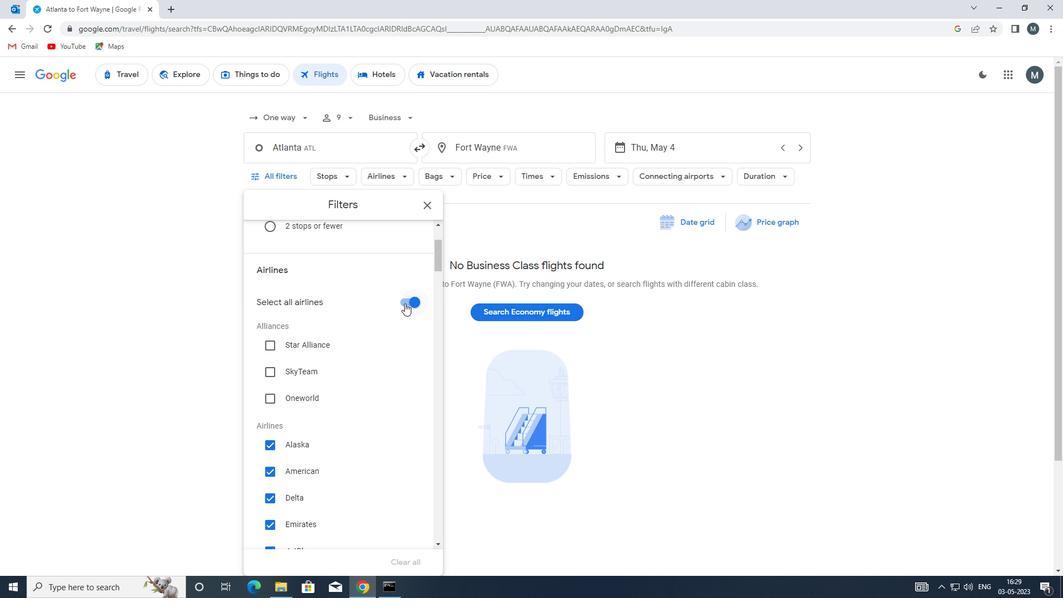 
Action: Mouse pressed left at (404, 303)
Screenshot: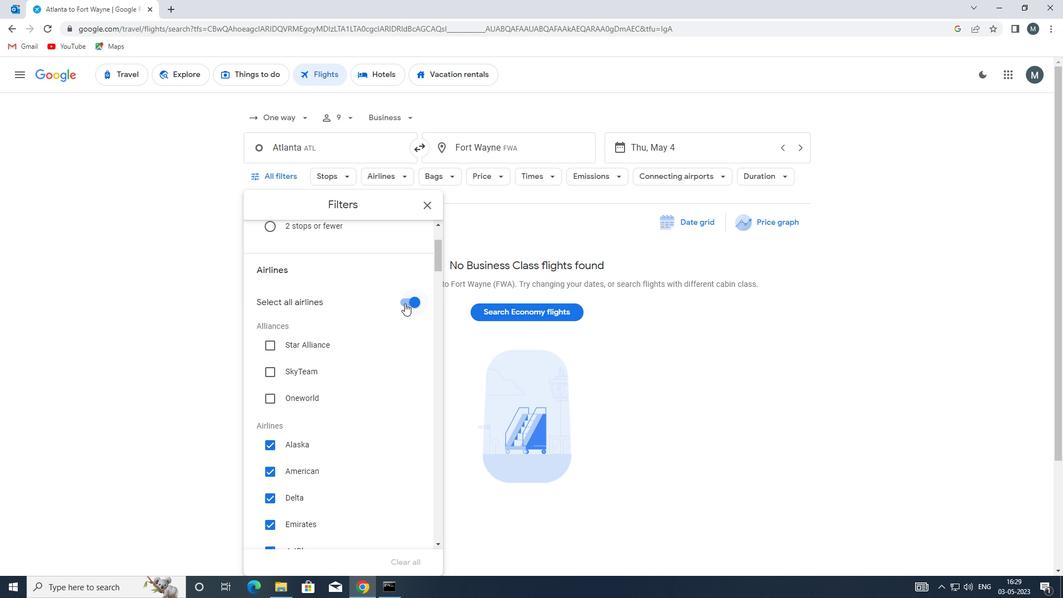 
Action: Mouse moved to (352, 327)
Screenshot: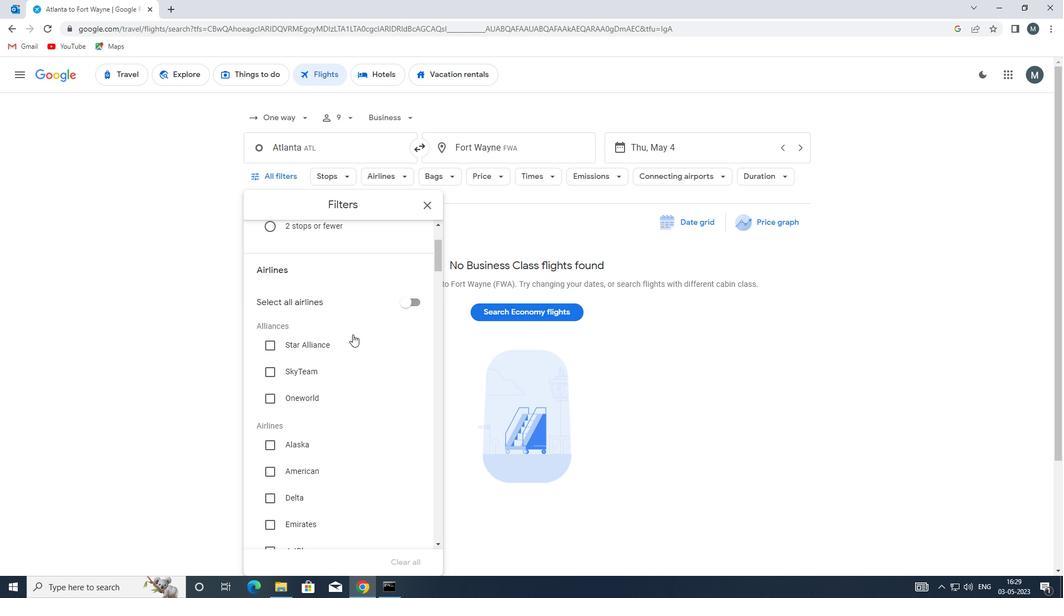 
Action: Mouse scrolled (352, 327) with delta (0, 0)
Screenshot: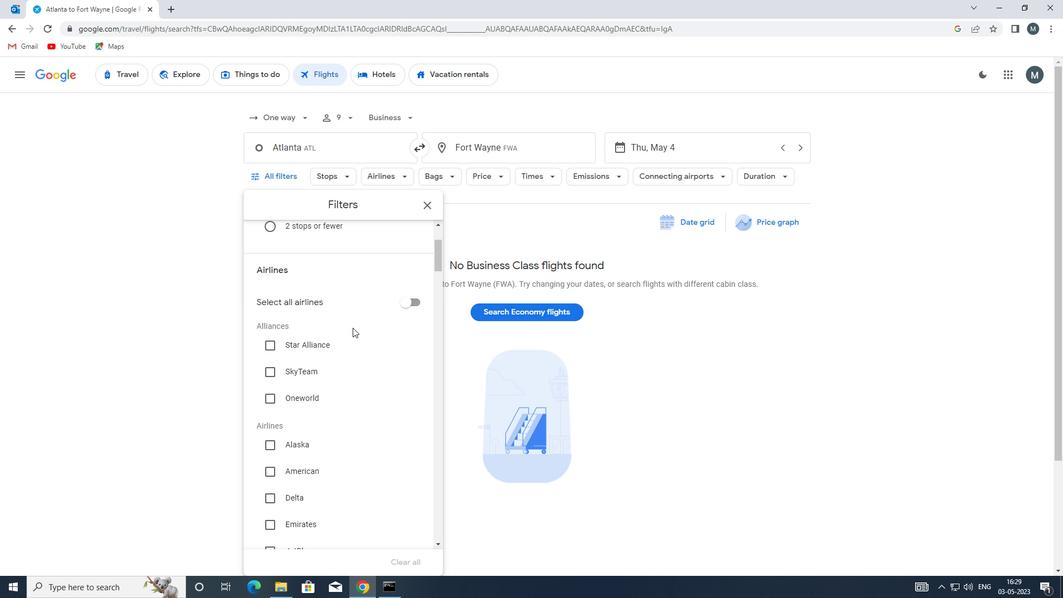 
Action: Mouse moved to (344, 331)
Screenshot: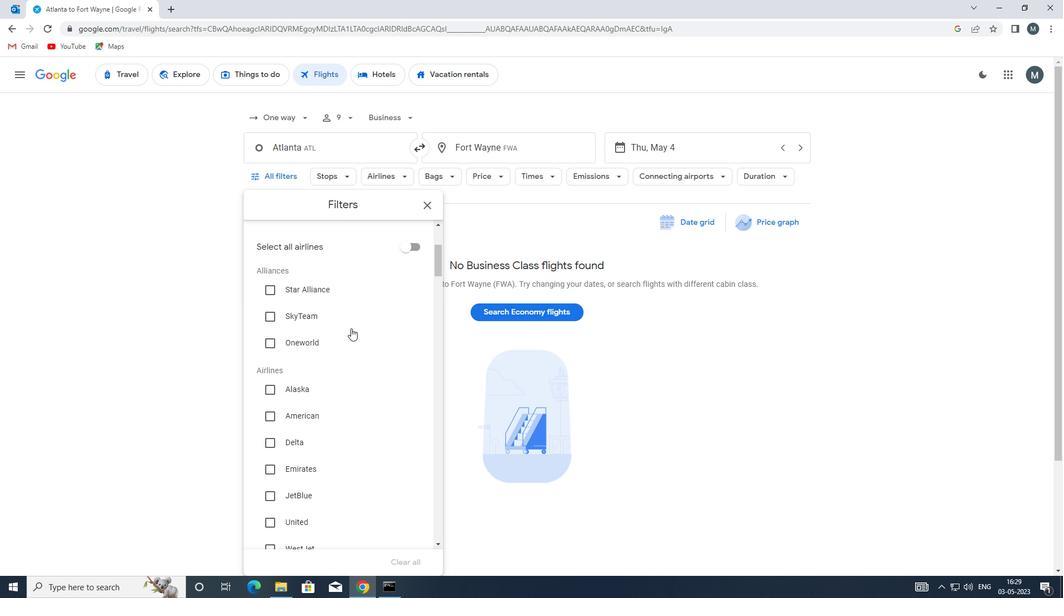
Action: Mouse scrolled (344, 330) with delta (0, 0)
Screenshot: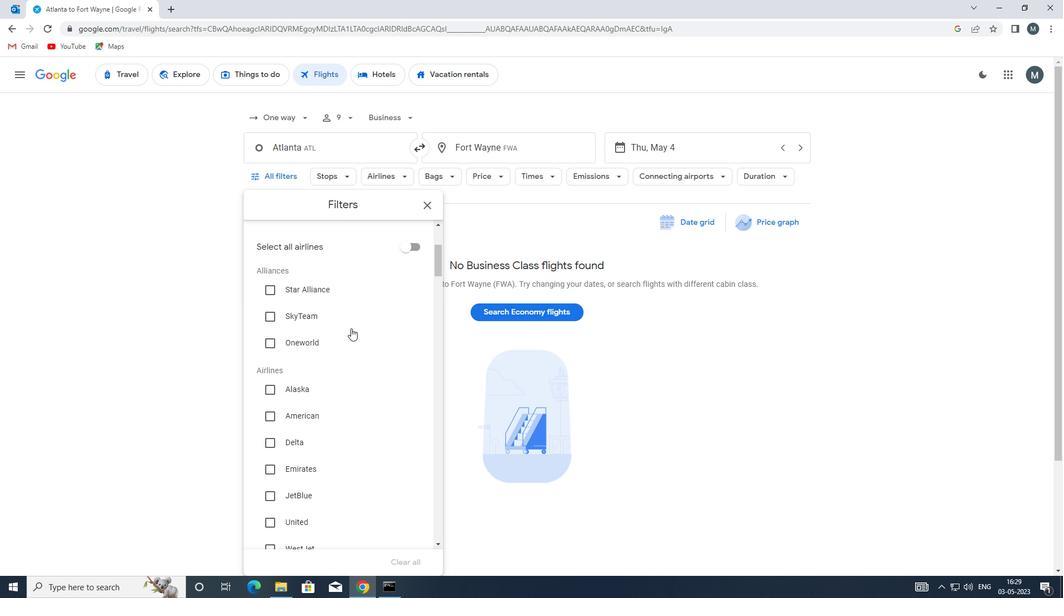 
Action: Mouse moved to (341, 335)
Screenshot: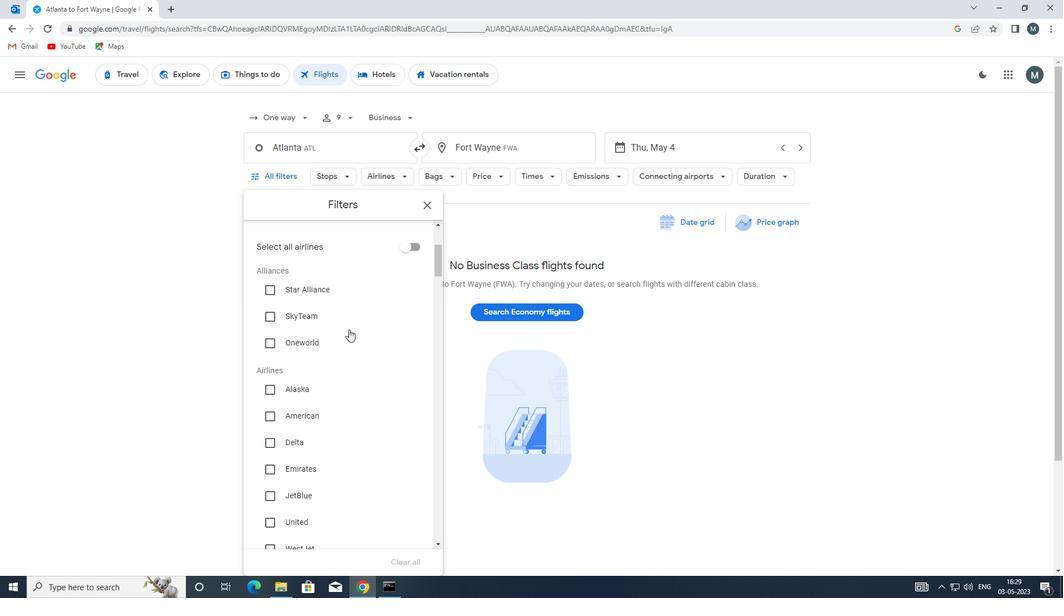 
Action: Mouse scrolled (341, 334) with delta (0, 0)
Screenshot: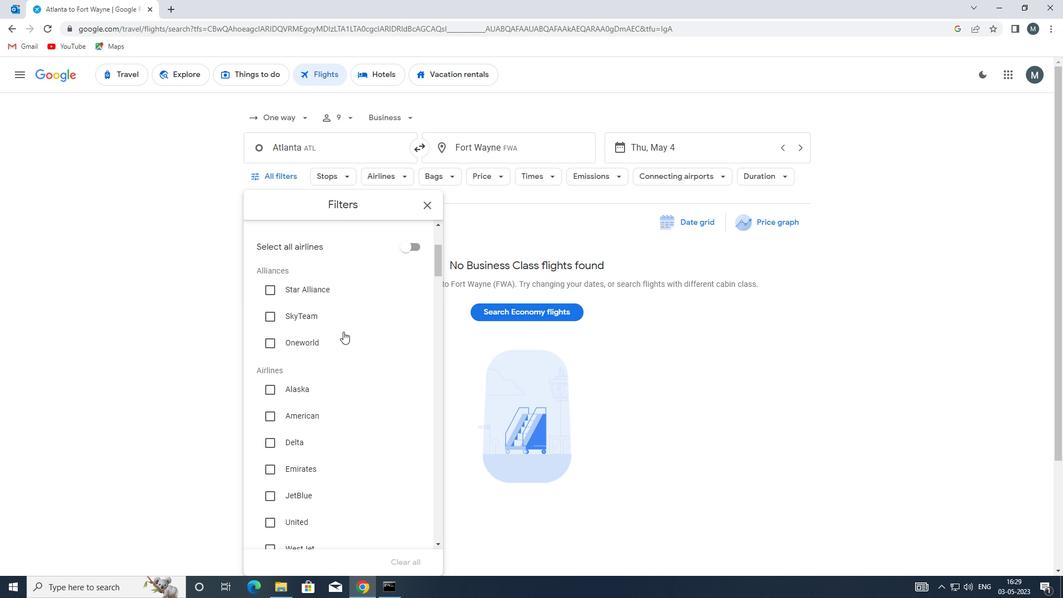 
Action: Mouse moved to (271, 413)
Screenshot: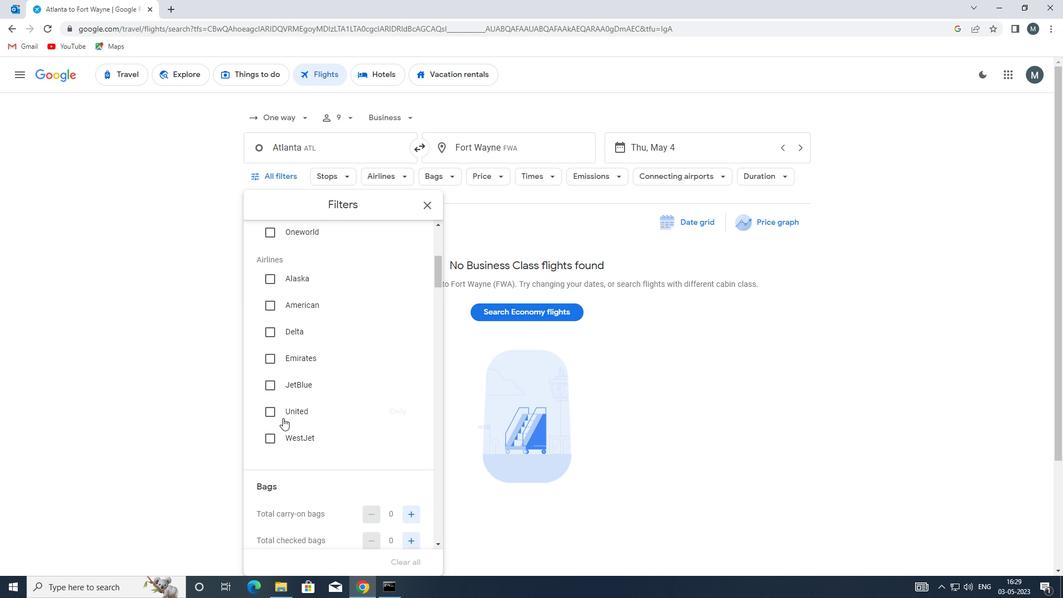 
Action: Mouse pressed left at (271, 413)
Screenshot: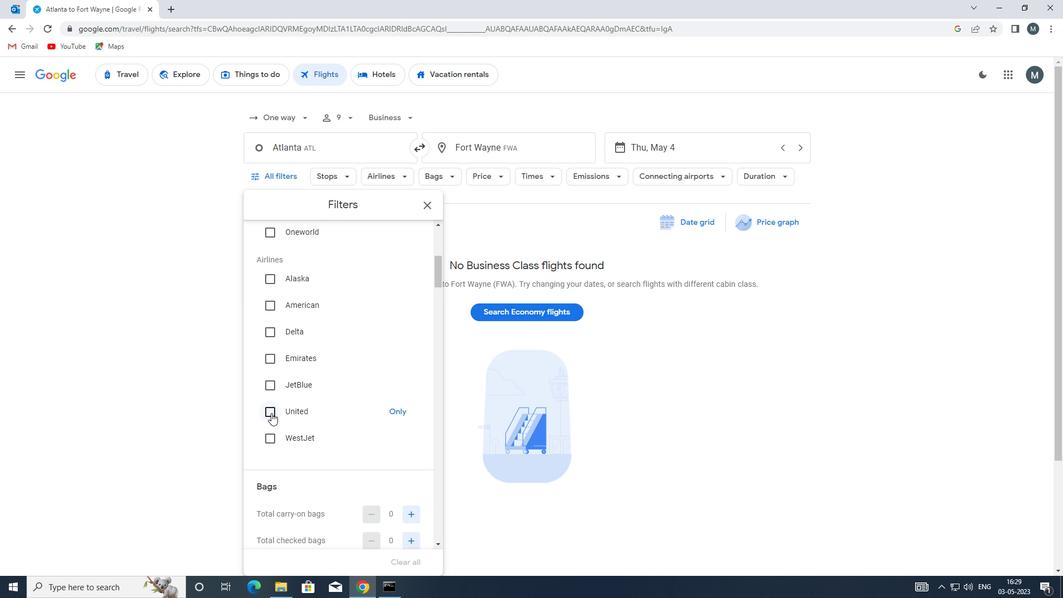
Action: Mouse moved to (349, 377)
Screenshot: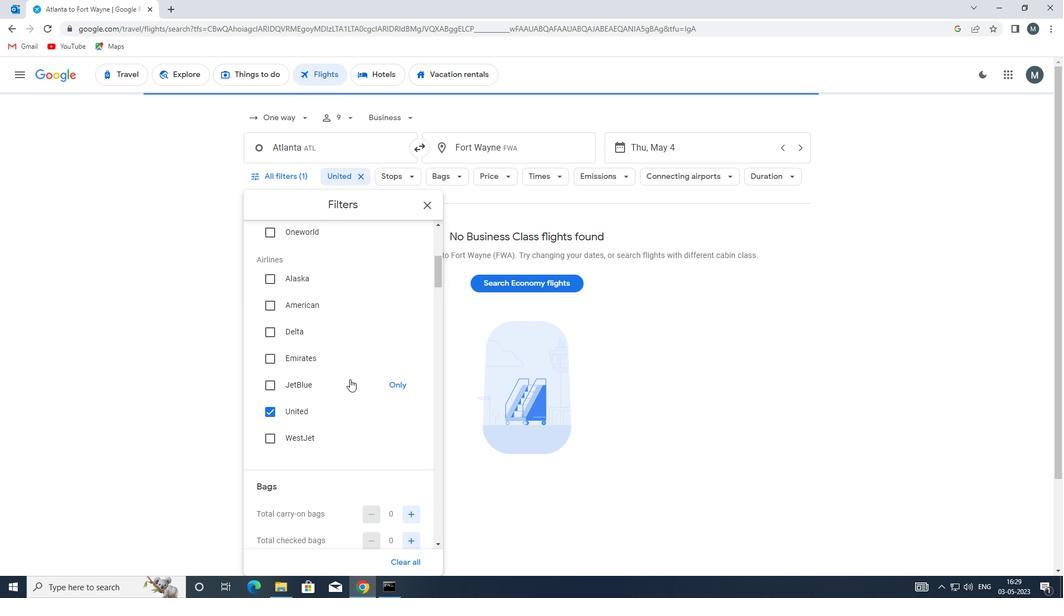 
Action: Mouse scrolled (349, 377) with delta (0, 0)
Screenshot: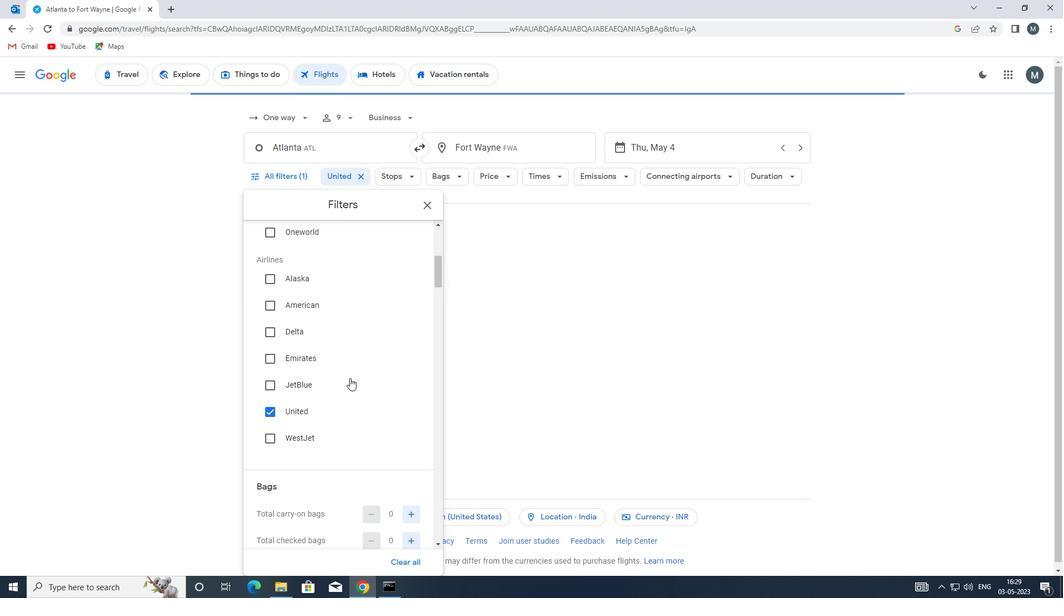 
Action: Mouse moved to (348, 377)
Screenshot: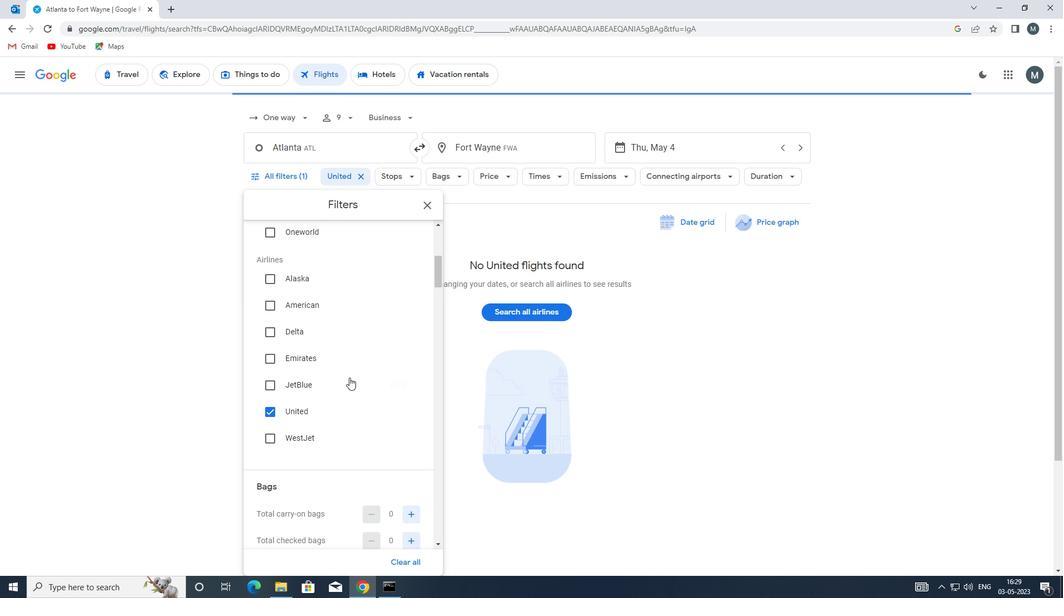 
Action: Mouse scrolled (348, 377) with delta (0, 0)
Screenshot: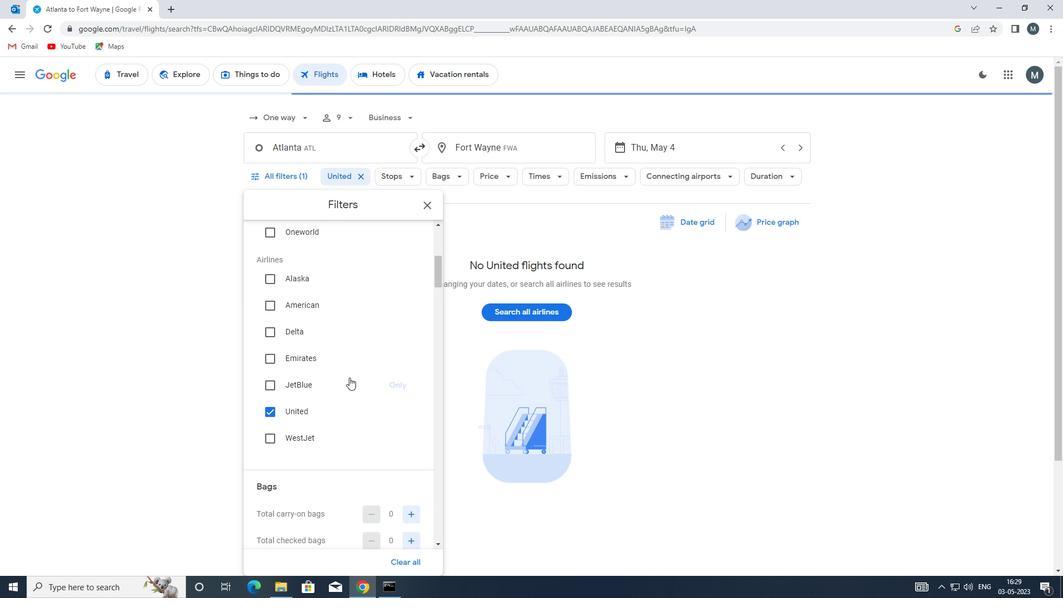 
Action: Mouse moved to (346, 378)
Screenshot: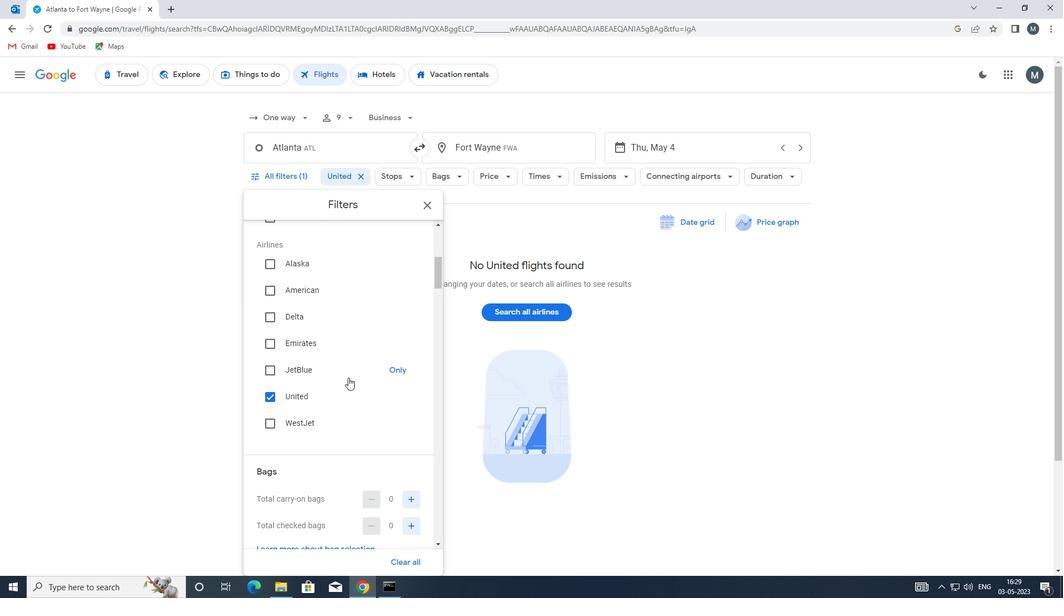 
Action: Mouse scrolled (346, 377) with delta (0, 0)
Screenshot: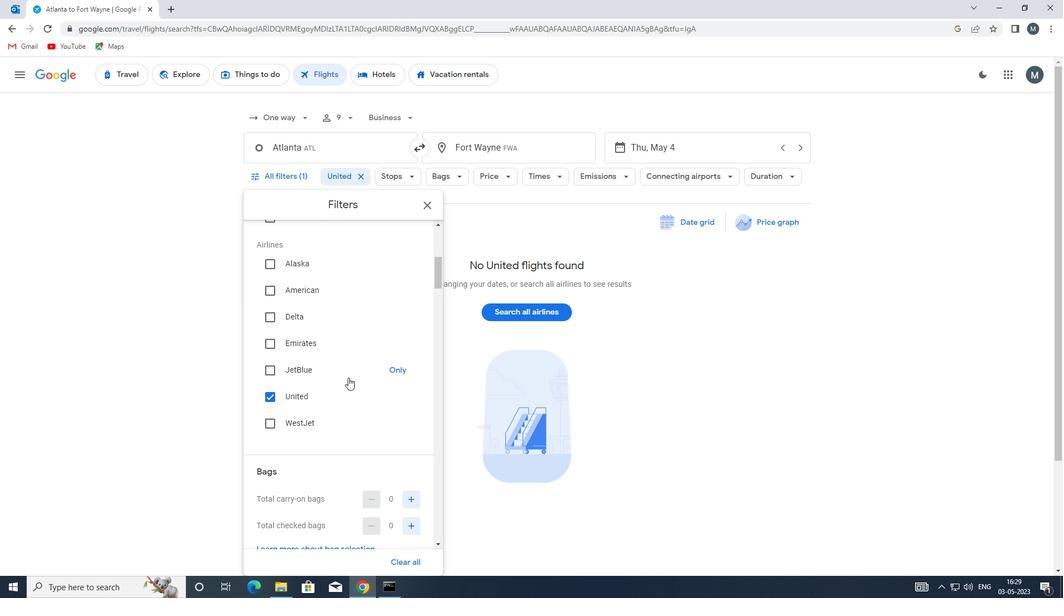 
Action: Mouse moved to (345, 379)
Screenshot: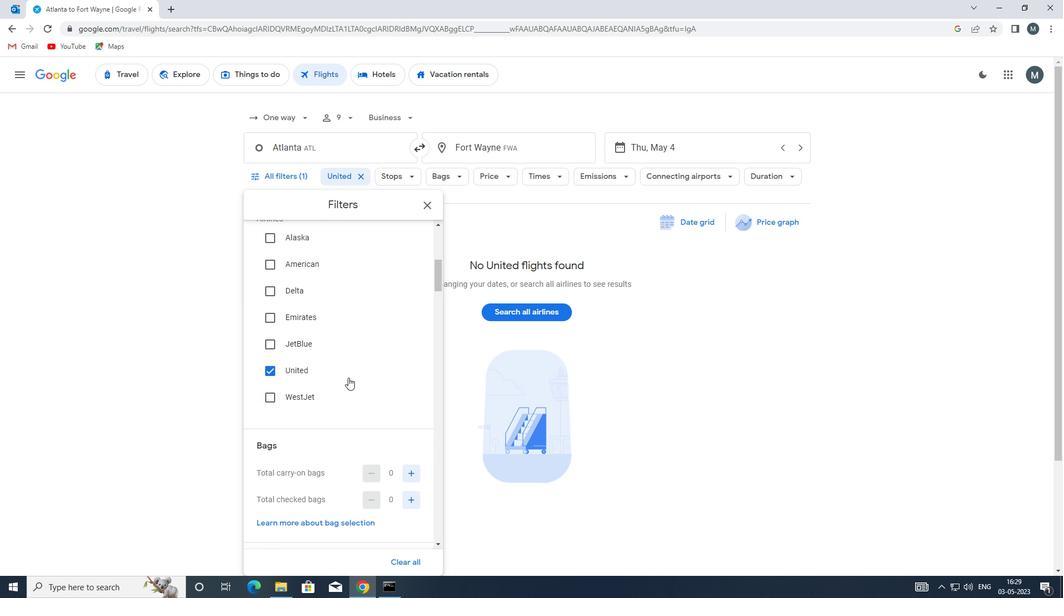 
Action: Mouse scrolled (345, 378) with delta (0, 0)
Screenshot: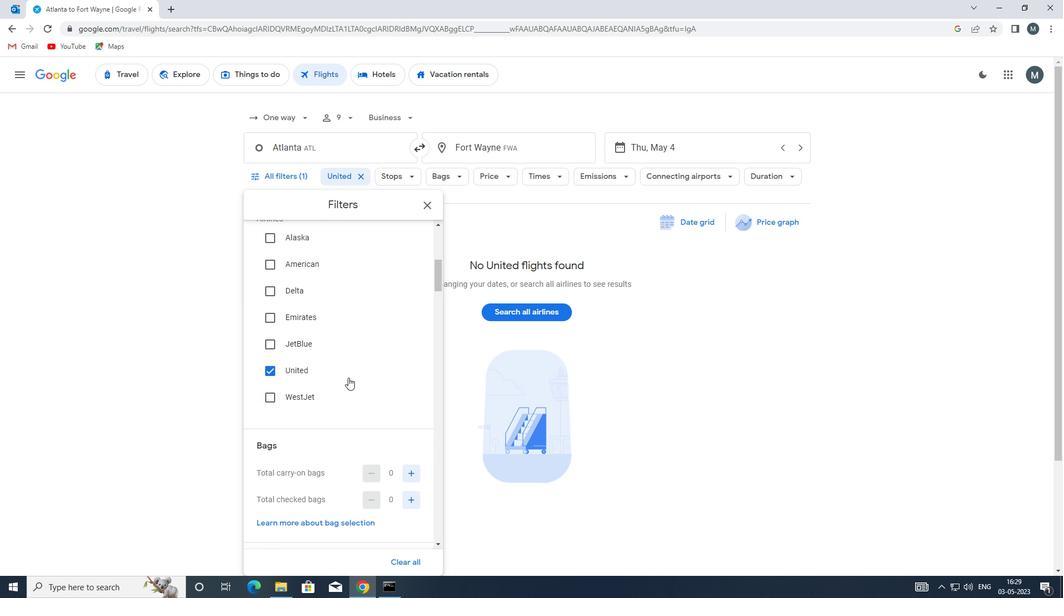 
Action: Mouse moved to (408, 320)
Screenshot: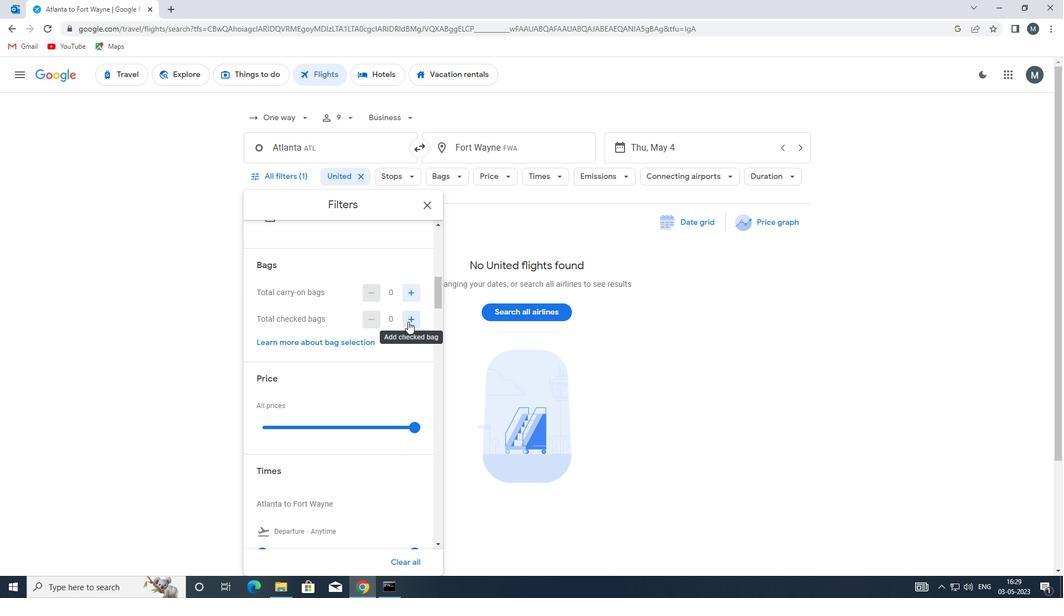
Action: Mouse pressed left at (408, 320)
Screenshot: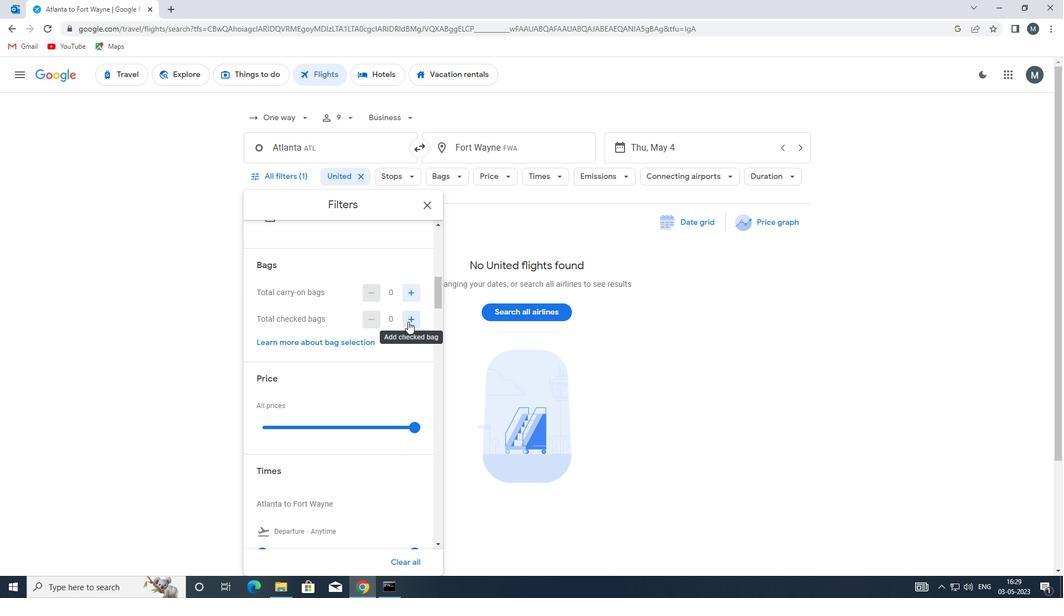 
Action: Mouse moved to (408, 320)
Screenshot: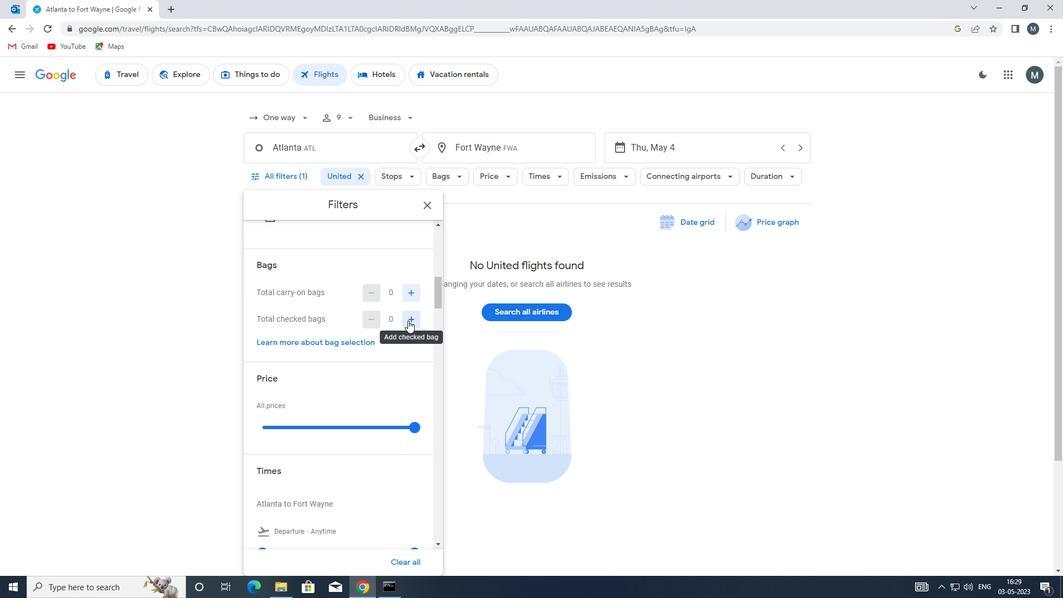 
Action: Mouse pressed left at (408, 320)
Screenshot: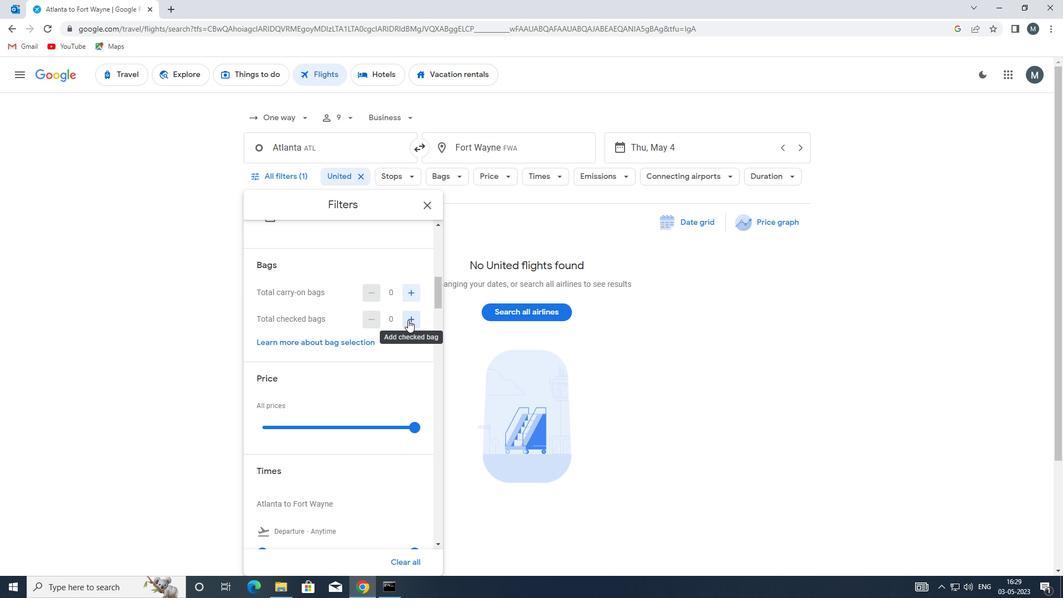 
Action: Mouse moved to (331, 334)
Screenshot: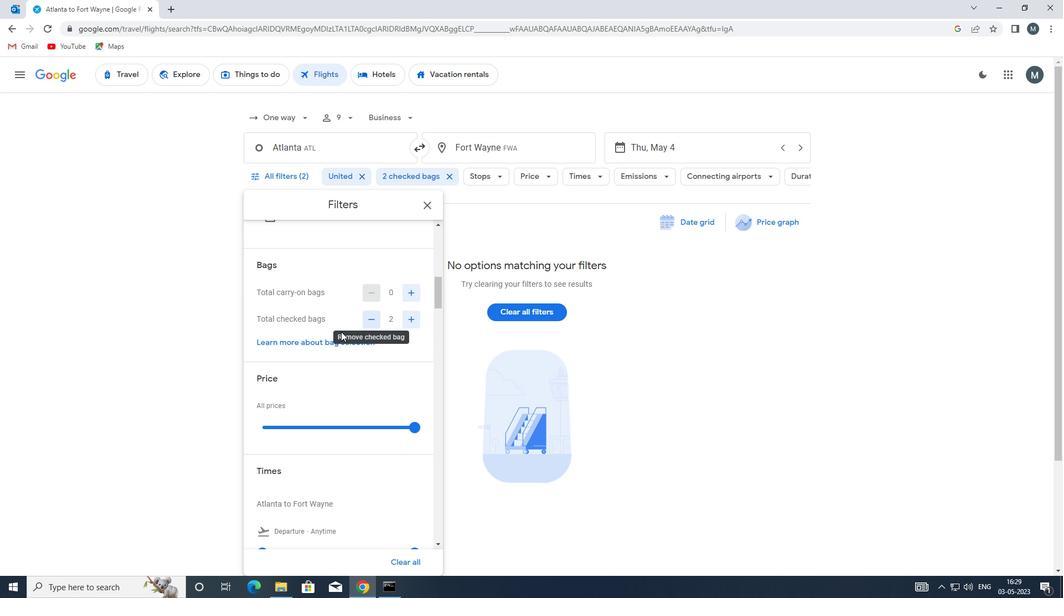 
Action: Mouse scrolled (331, 333) with delta (0, 0)
Screenshot: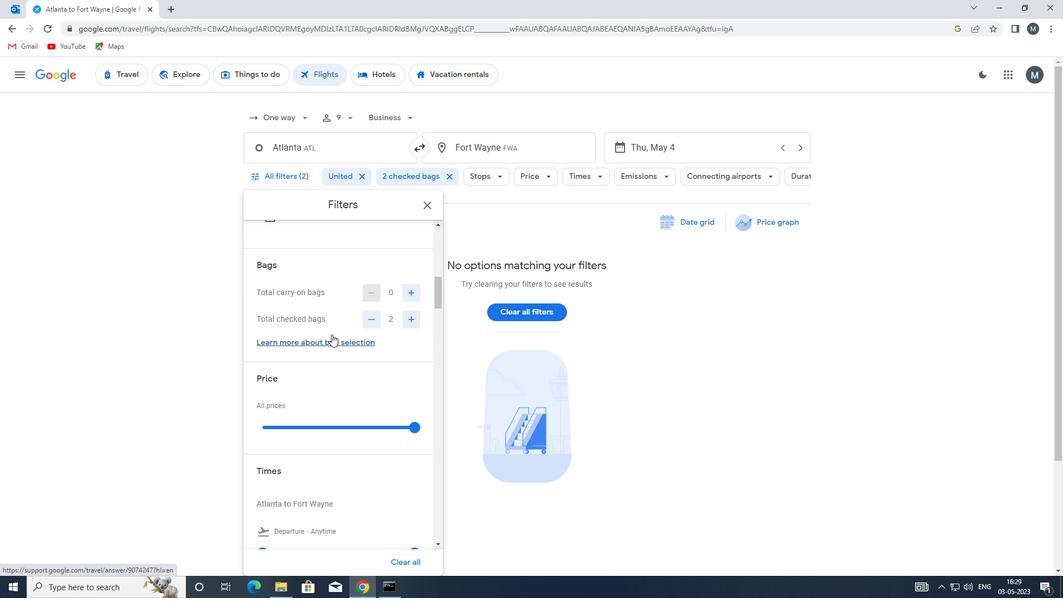 
Action: Mouse moved to (315, 376)
Screenshot: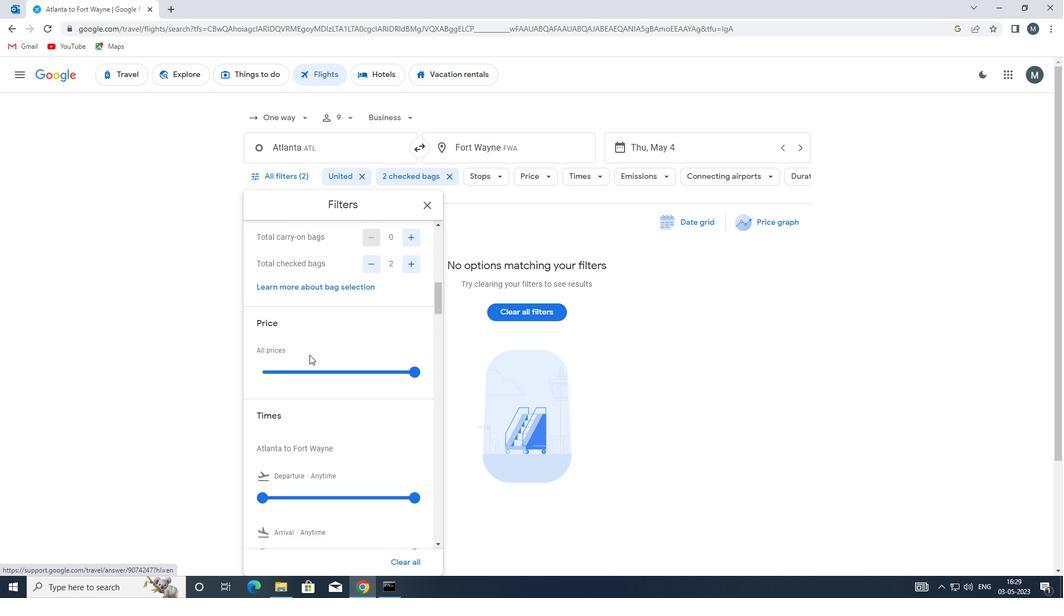 
Action: Mouse pressed left at (315, 376)
Screenshot: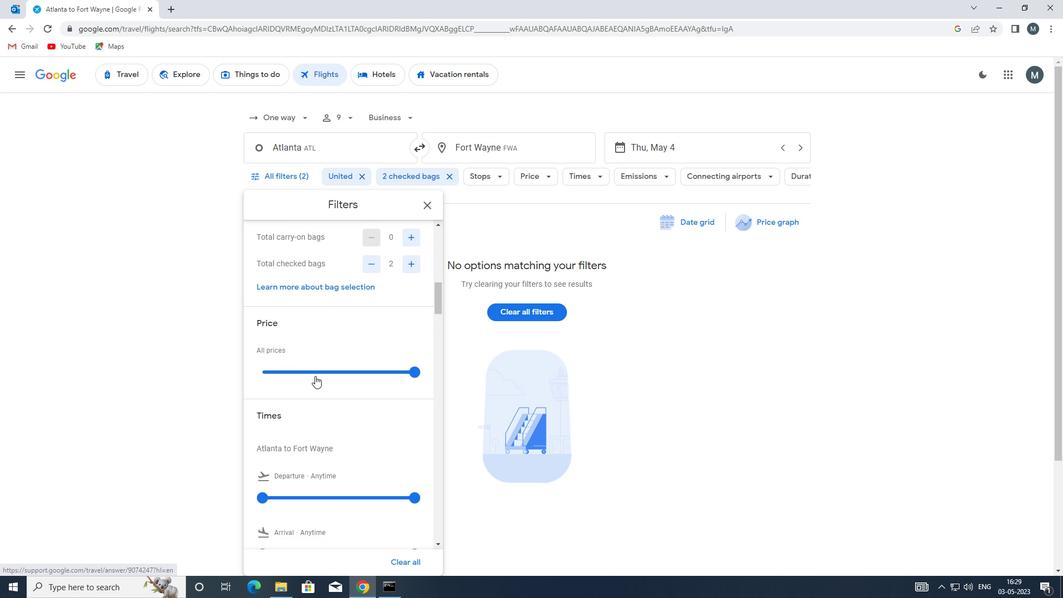 
Action: Mouse moved to (312, 366)
Screenshot: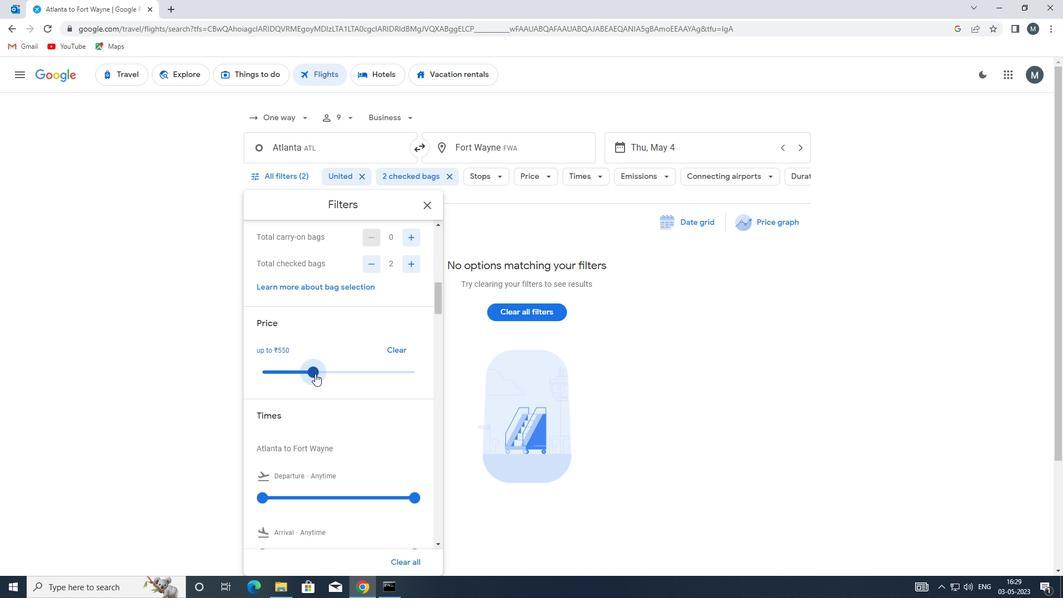 
Action: Mouse pressed left at (312, 366)
Screenshot: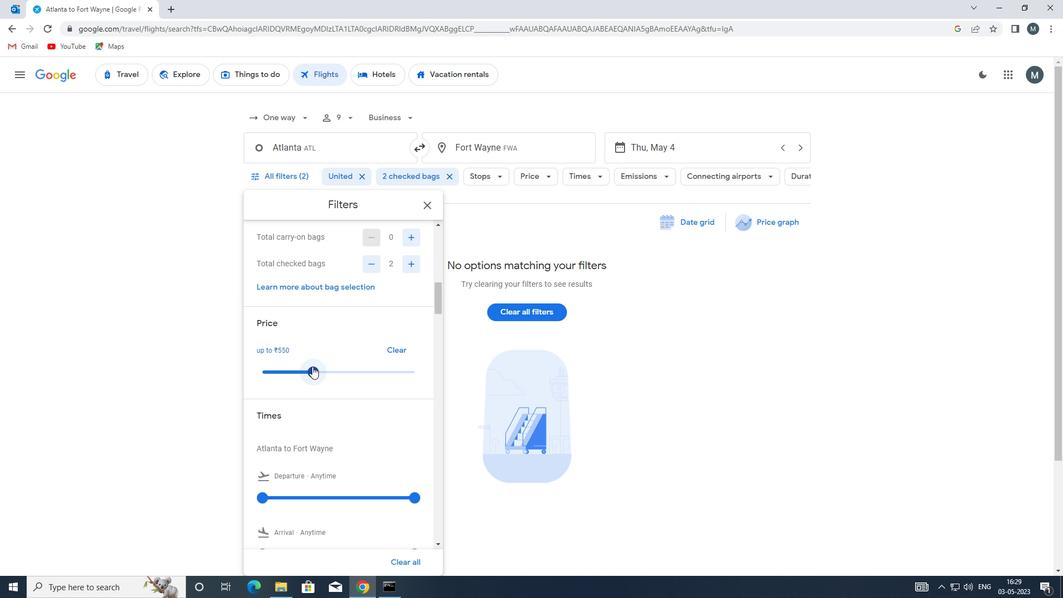 
Action: Mouse moved to (304, 369)
Screenshot: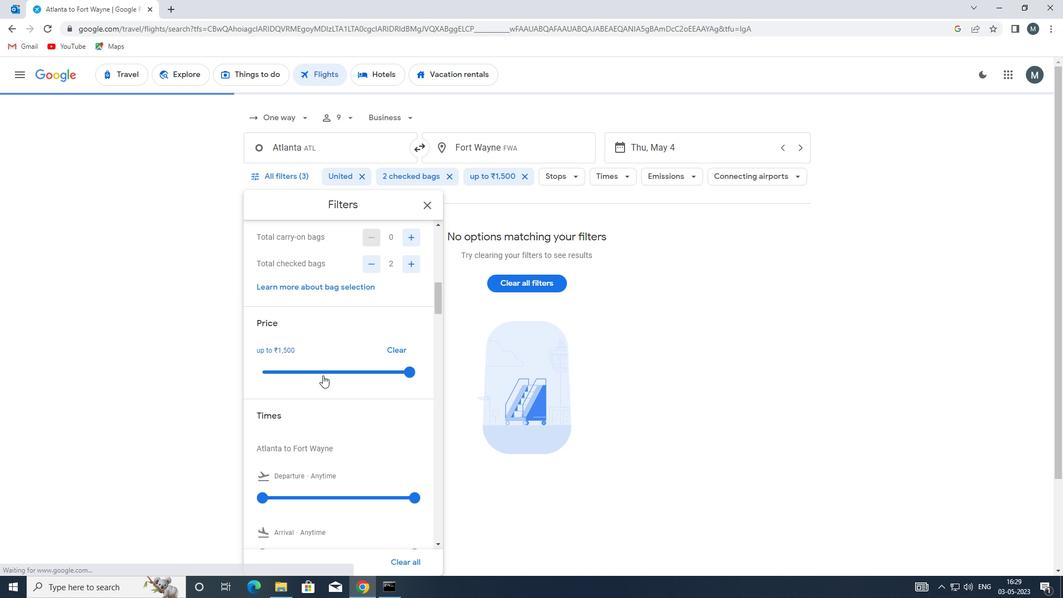 
Action: Mouse scrolled (304, 369) with delta (0, 0)
Screenshot: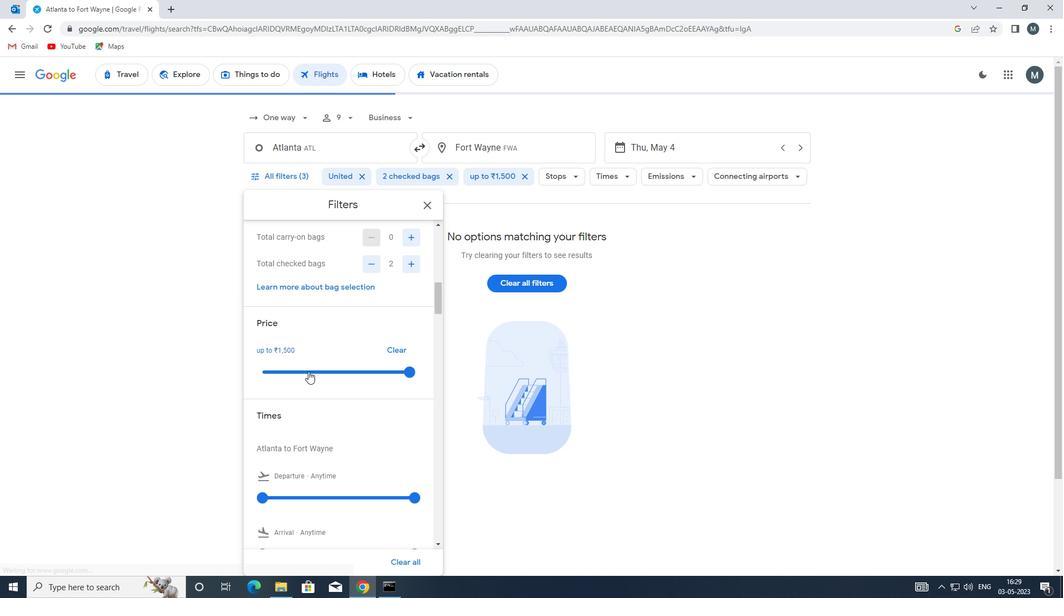 
Action: Mouse moved to (302, 368)
Screenshot: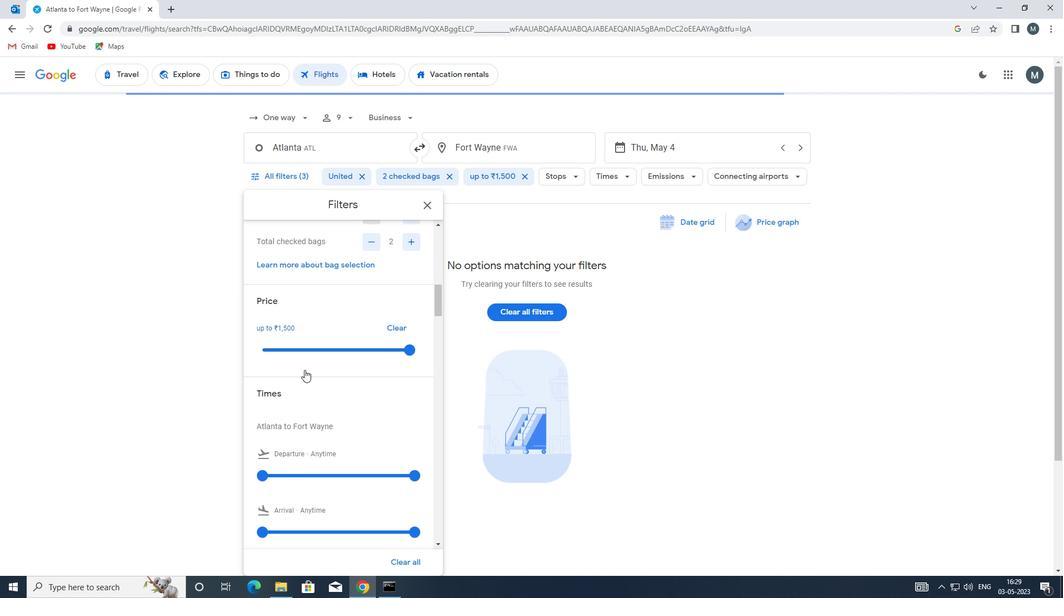 
Action: Mouse scrolled (302, 368) with delta (0, 0)
Screenshot: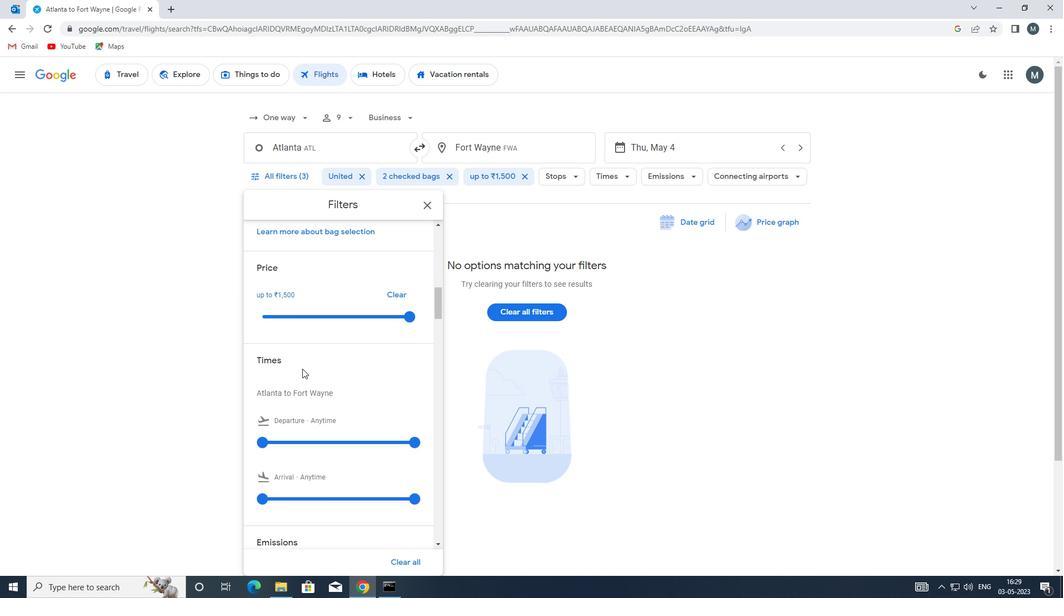 
Action: Mouse moved to (273, 383)
Screenshot: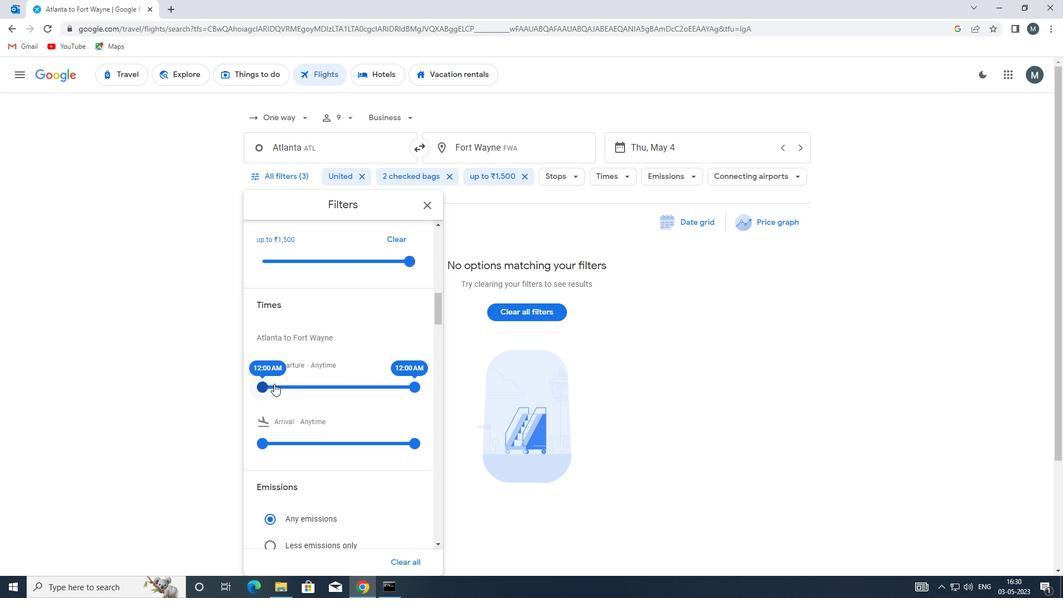 
Action: Mouse pressed left at (273, 383)
Screenshot: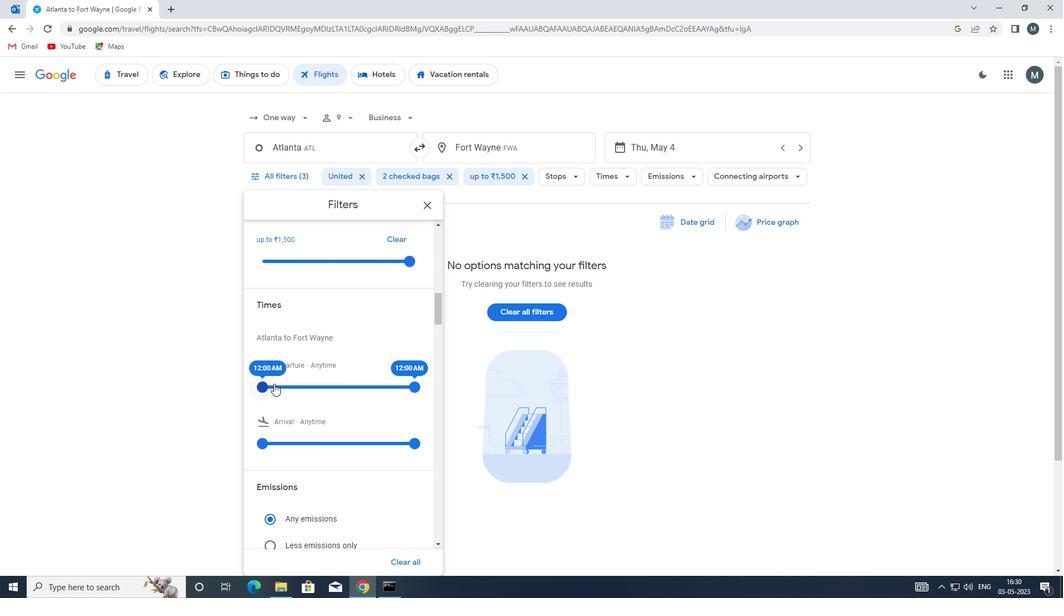 
Action: Mouse moved to (409, 385)
Screenshot: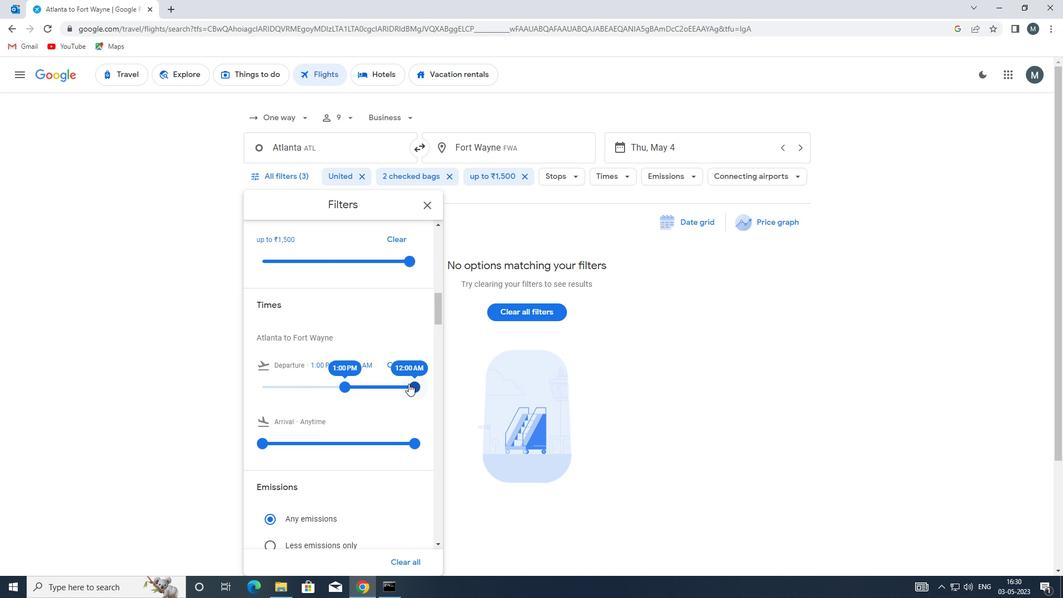 
Action: Mouse pressed left at (409, 385)
Screenshot: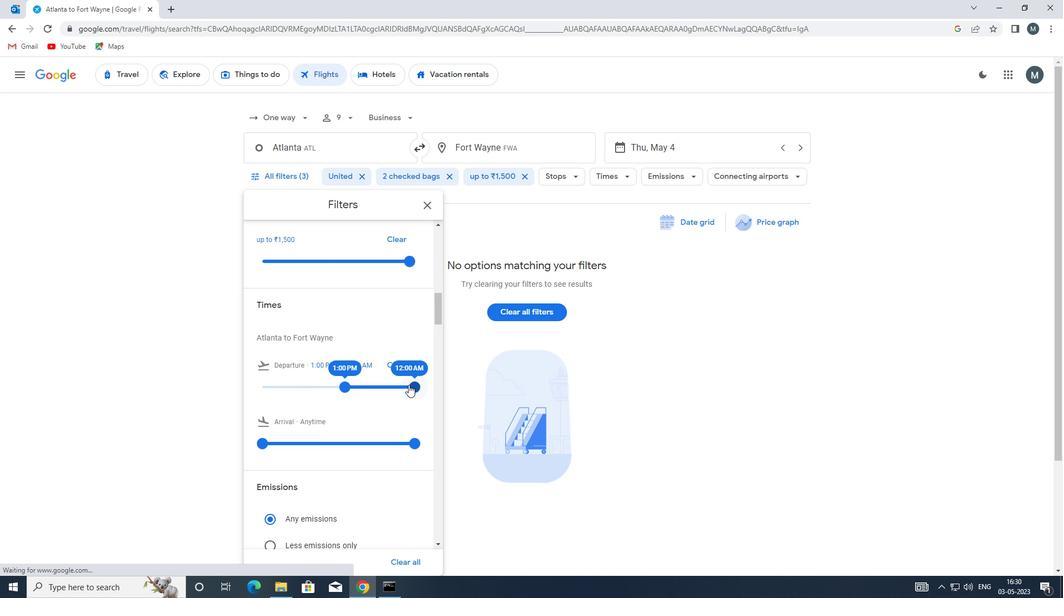 
Action: Mouse moved to (341, 371)
Screenshot: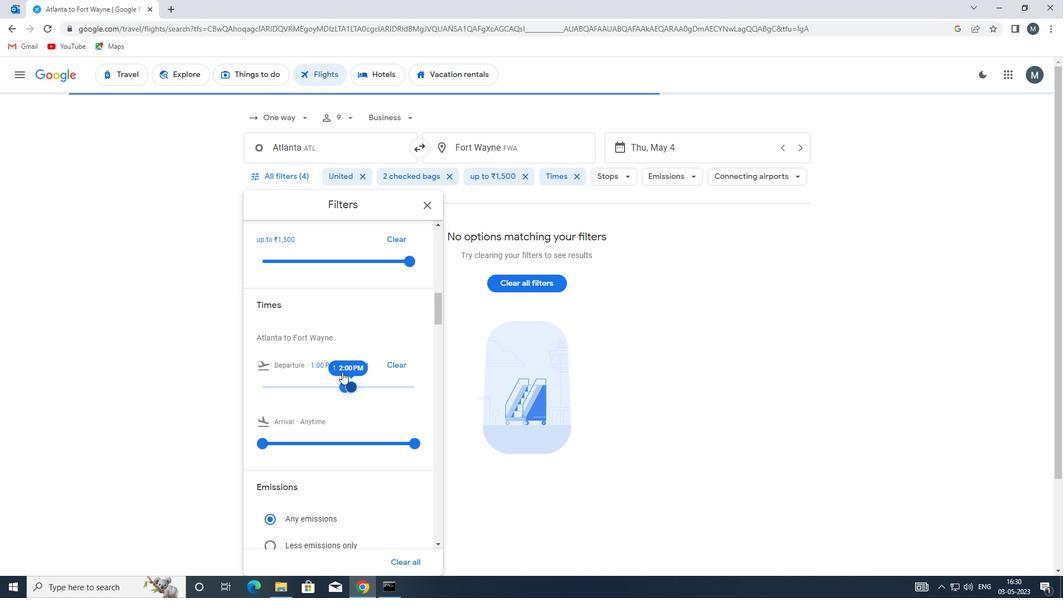 
Action: Mouse scrolled (341, 370) with delta (0, 0)
Screenshot: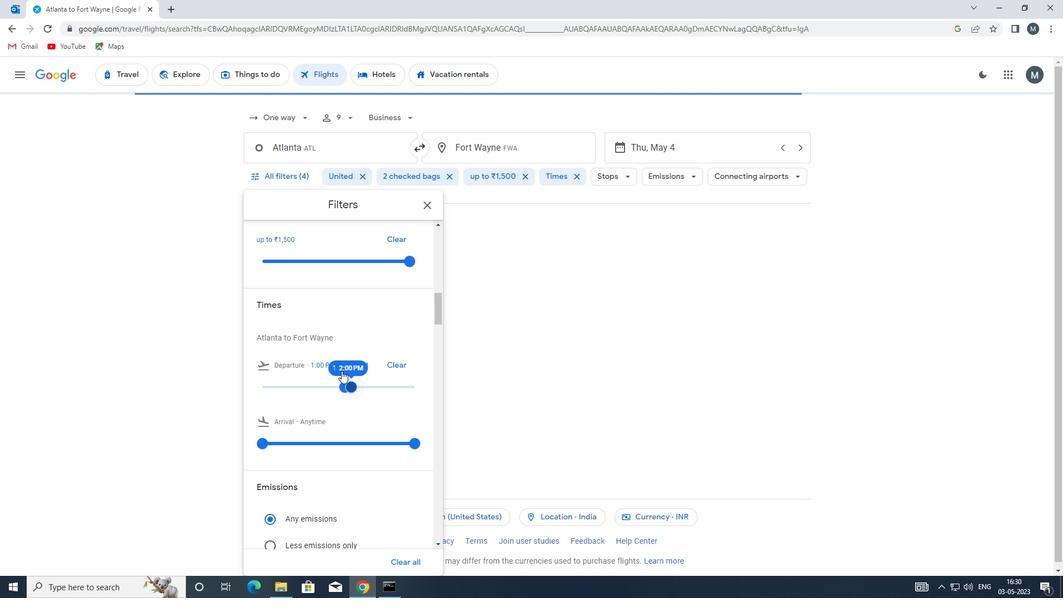 
Action: Mouse moved to (425, 207)
Screenshot: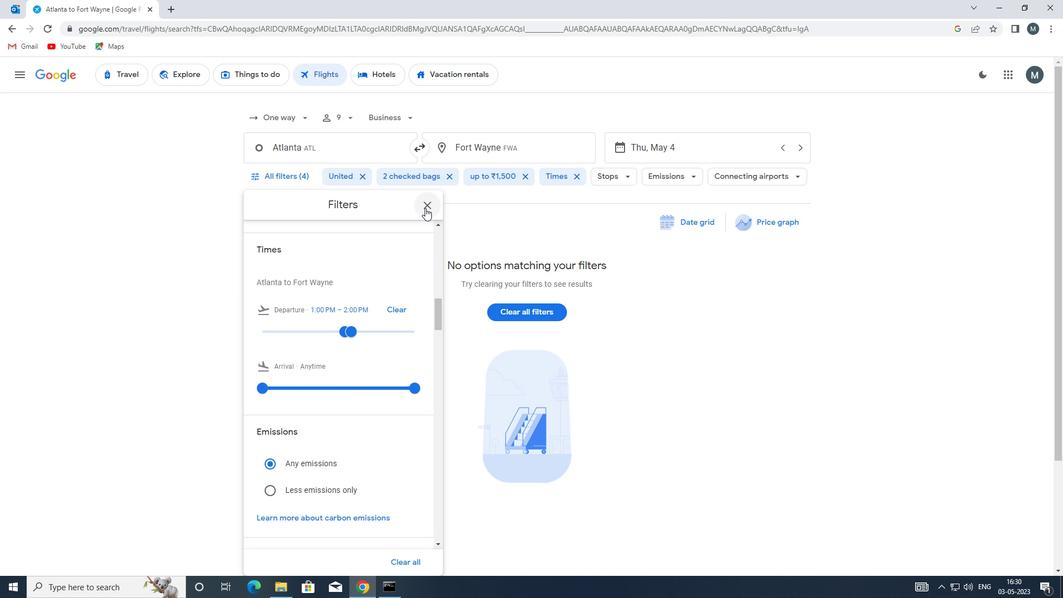 
Action: Mouse pressed left at (425, 207)
Screenshot: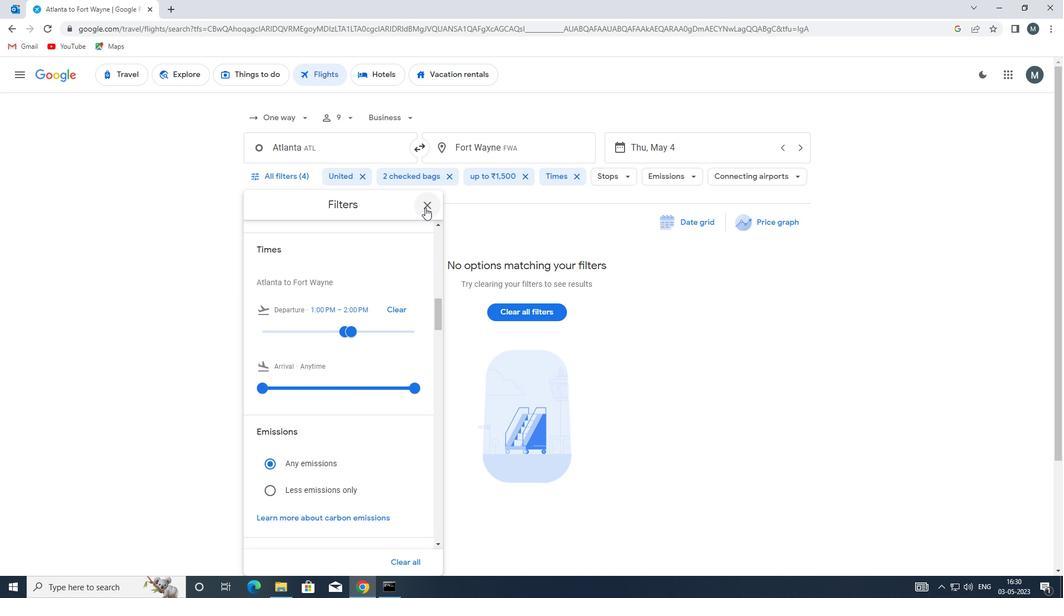 
